 Task: Find connections with filter location Ras Gharib with filter topic #realestatewith filter profile language Potuguese with filter current company QX Global Group with filter school Patna Women's College with filter industry Beverage Manufacturing with filter service category Nature Photography with filter keywords title Veterinary Assistant
Action: Mouse moved to (532, 73)
Screenshot: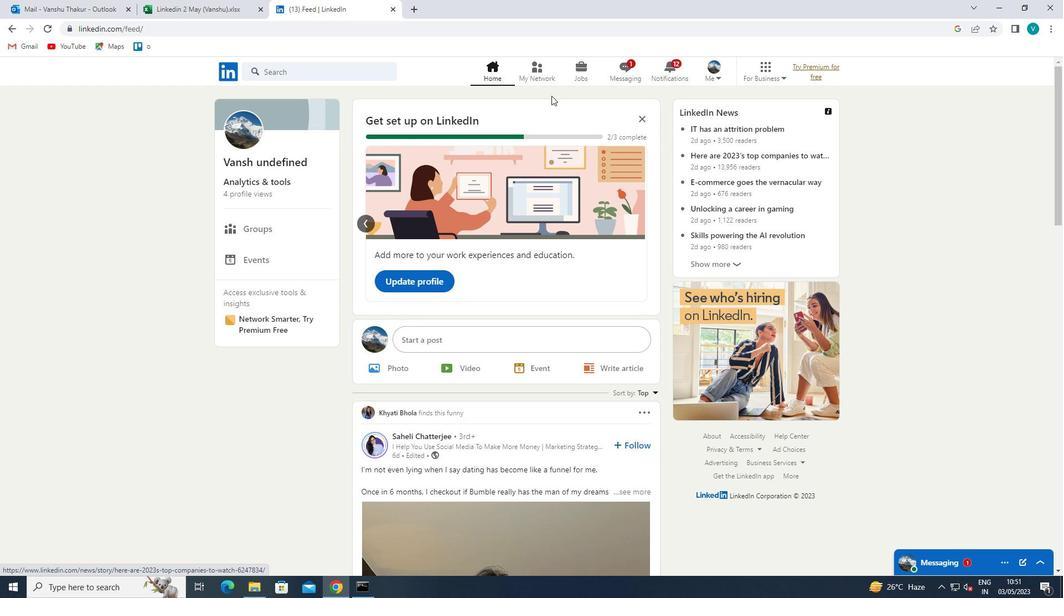 
Action: Mouse pressed left at (532, 73)
Screenshot: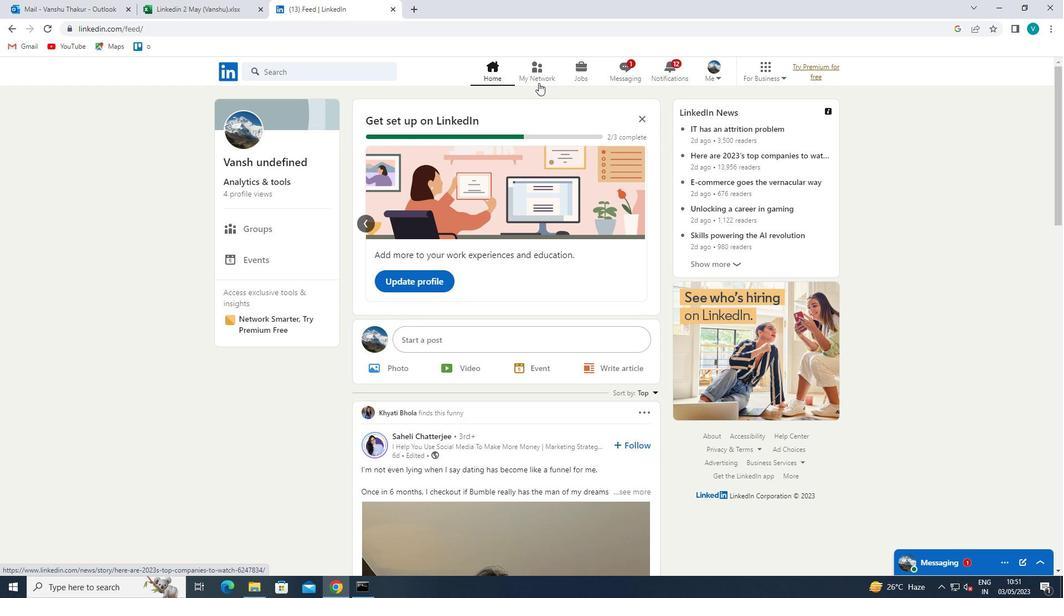 
Action: Mouse moved to (308, 125)
Screenshot: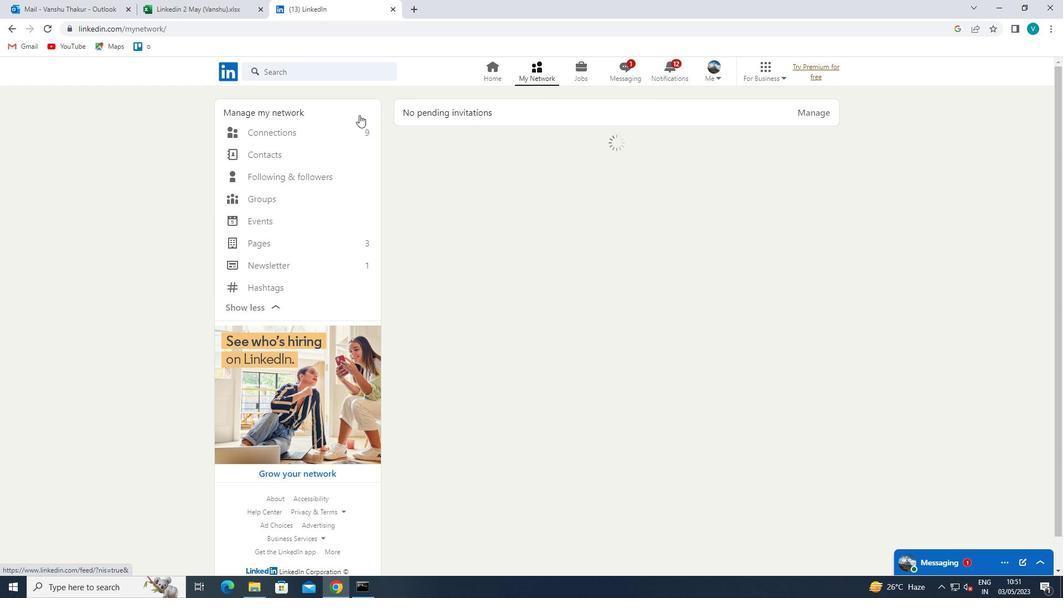 
Action: Mouse pressed left at (308, 125)
Screenshot: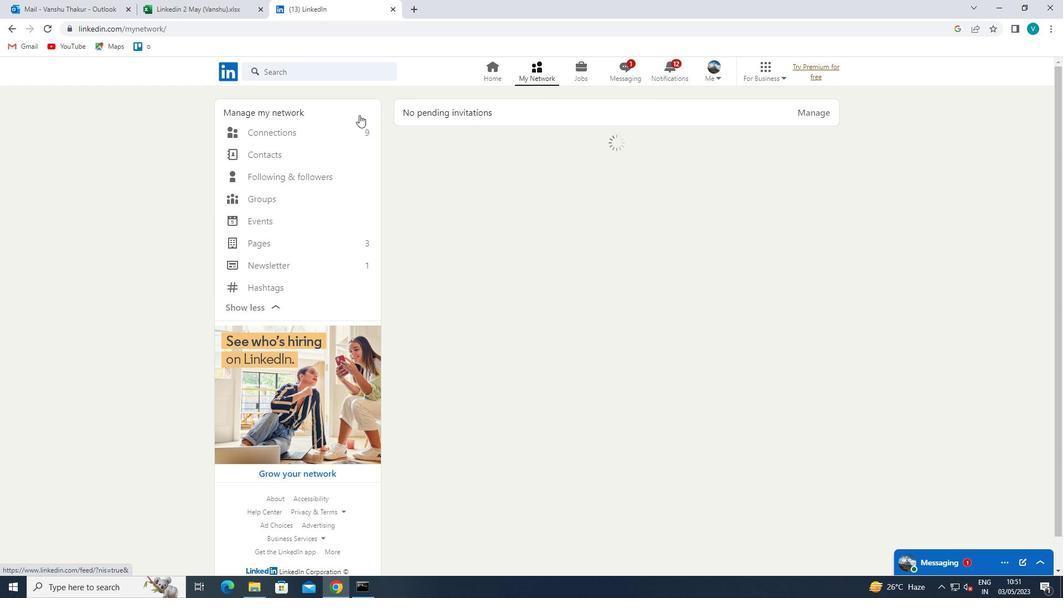 
Action: Mouse moved to (308, 129)
Screenshot: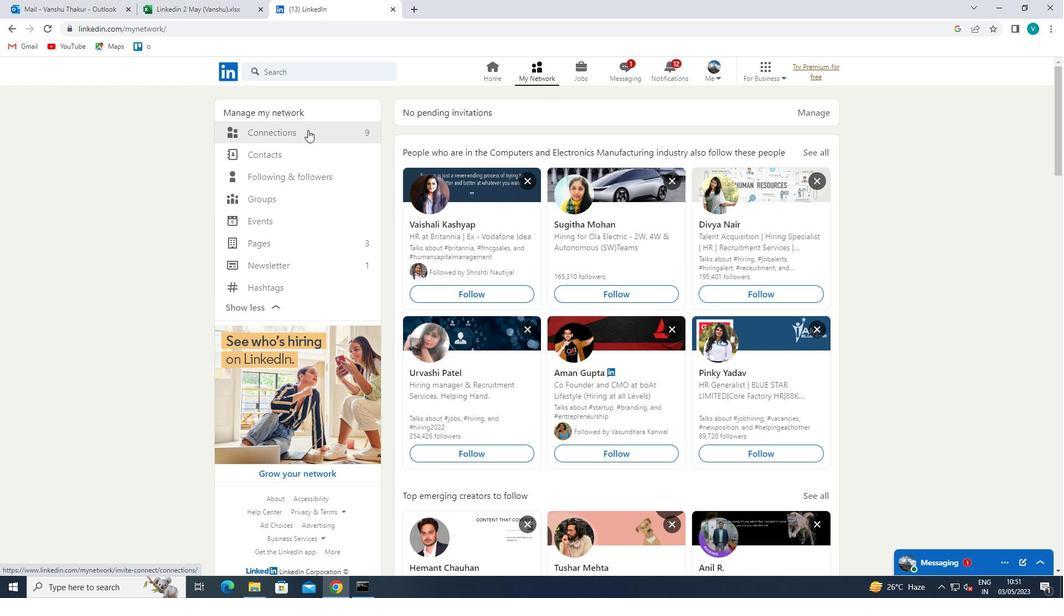 
Action: Mouse pressed left at (308, 129)
Screenshot: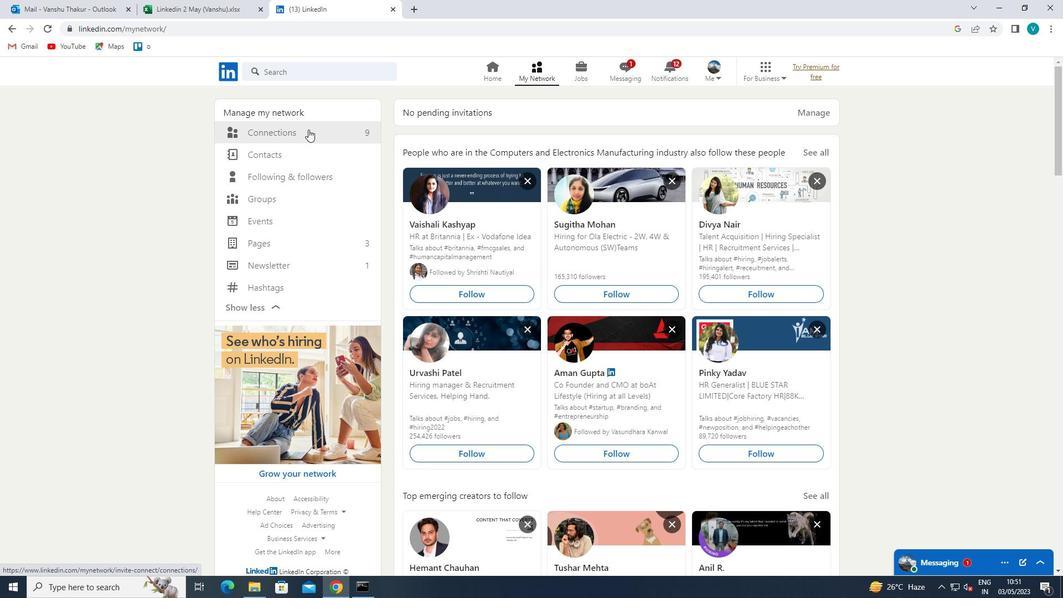 
Action: Mouse moved to (625, 138)
Screenshot: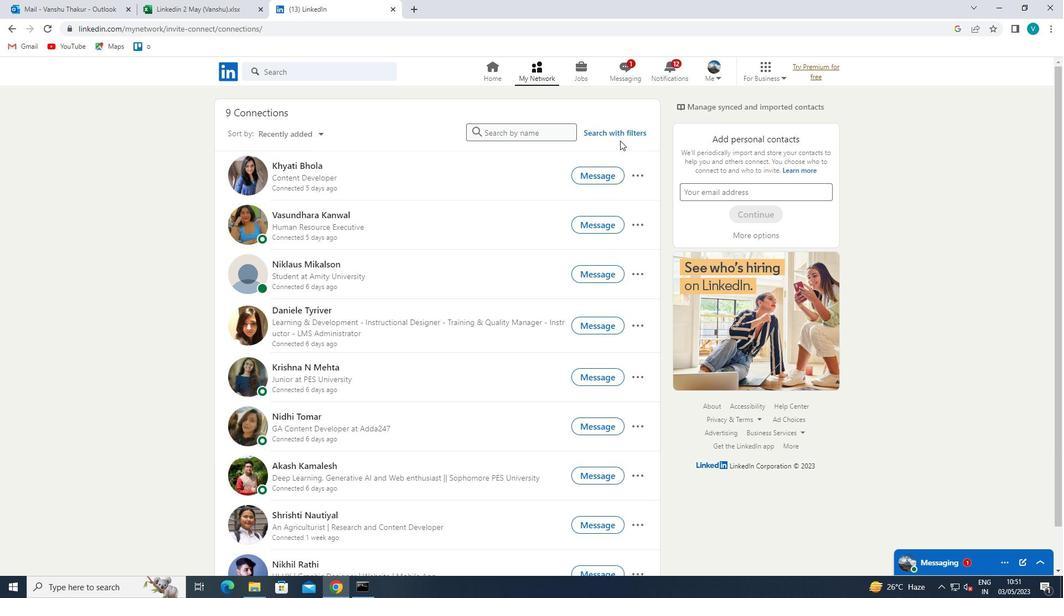 
Action: Mouse pressed left at (625, 138)
Screenshot: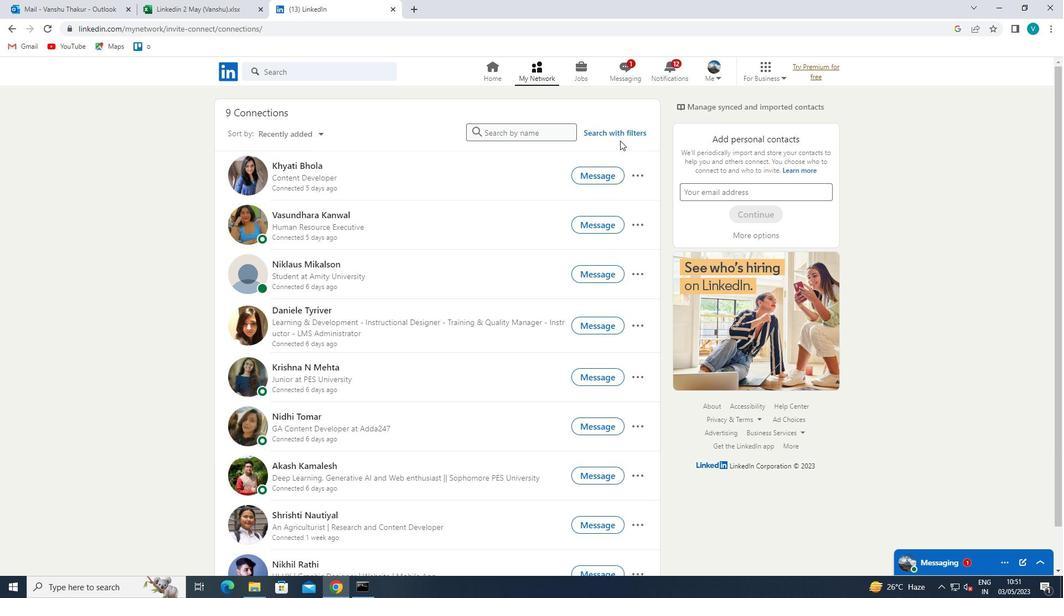 
Action: Mouse moved to (625, 138)
Screenshot: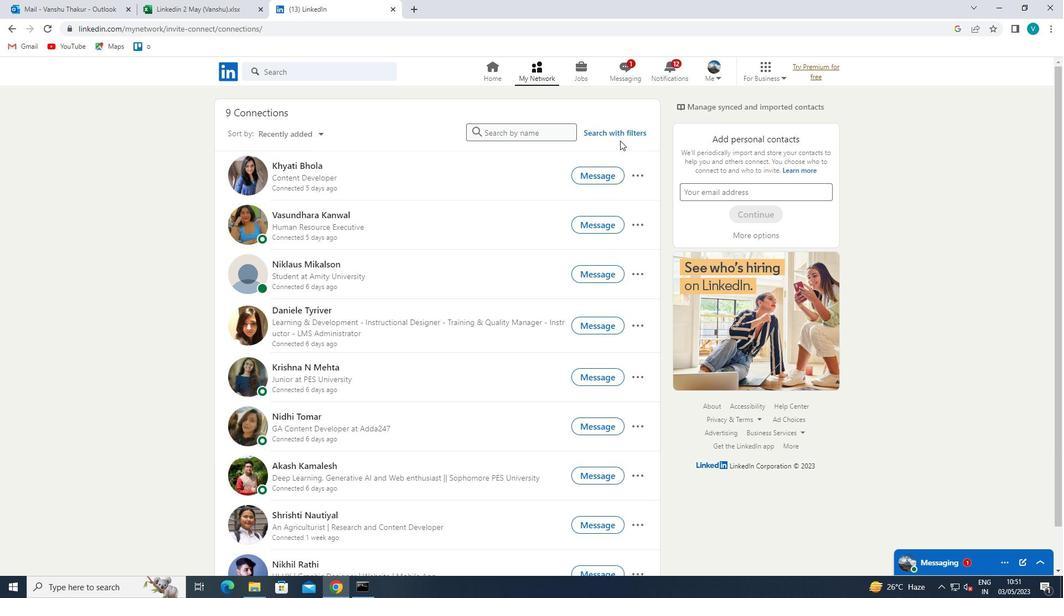 
Action: Mouse pressed left at (625, 138)
Screenshot: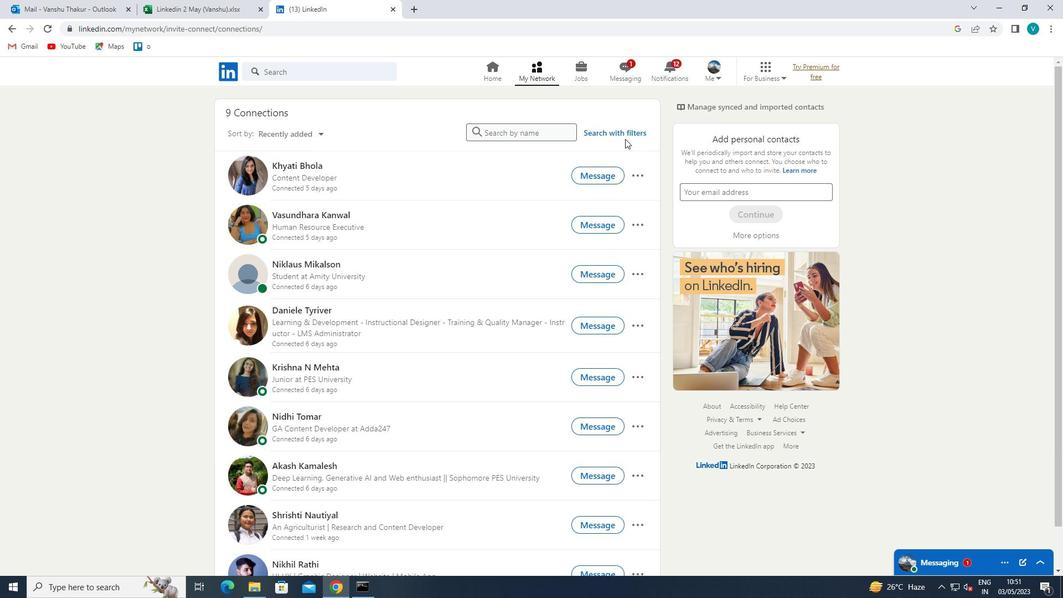 
Action: Mouse moved to (626, 137)
Screenshot: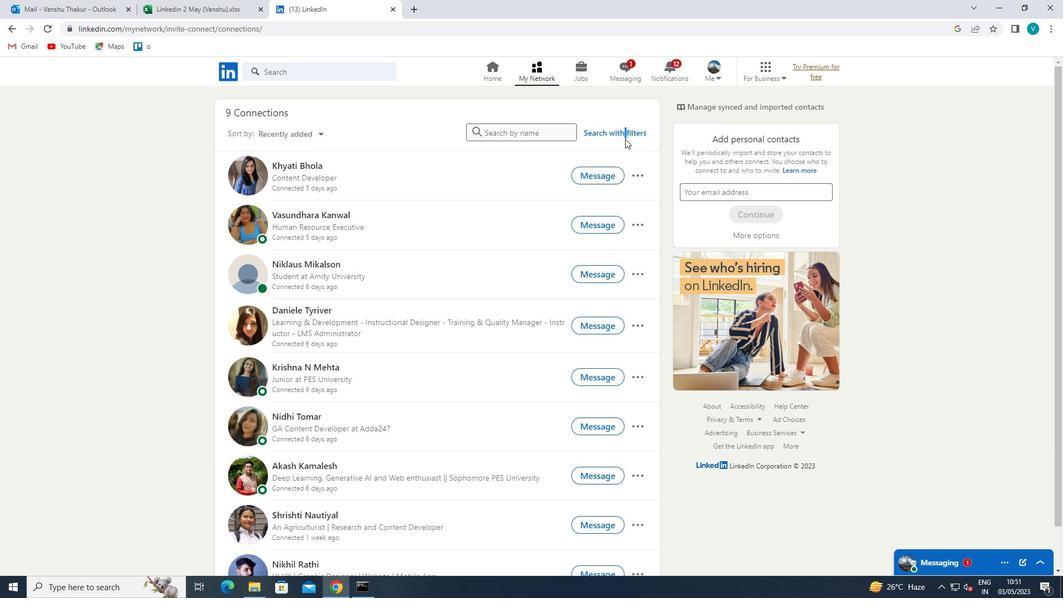 
Action: Mouse pressed left at (626, 137)
Screenshot: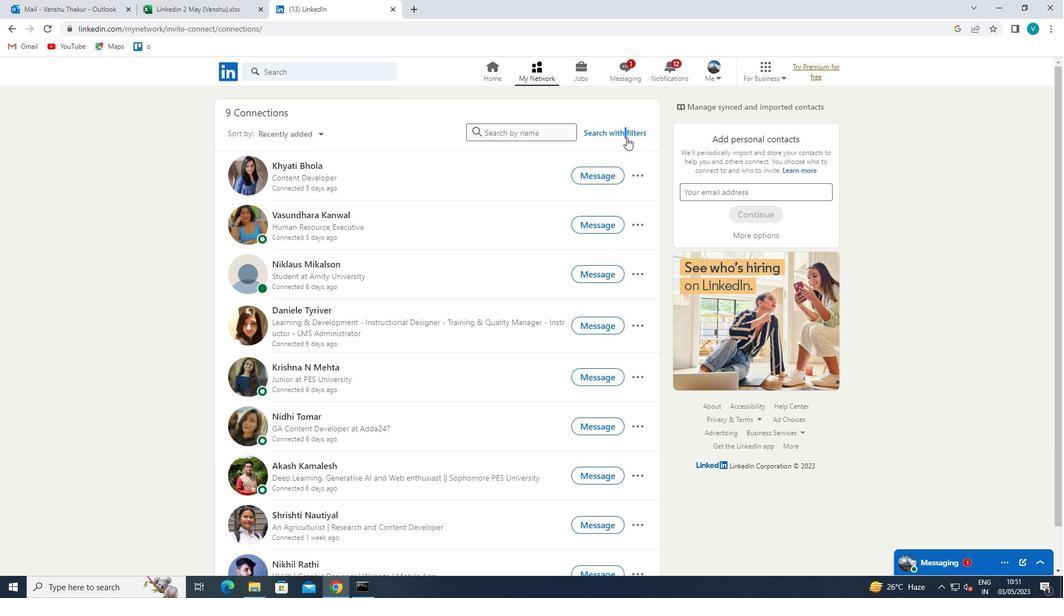 
Action: Mouse moved to (529, 106)
Screenshot: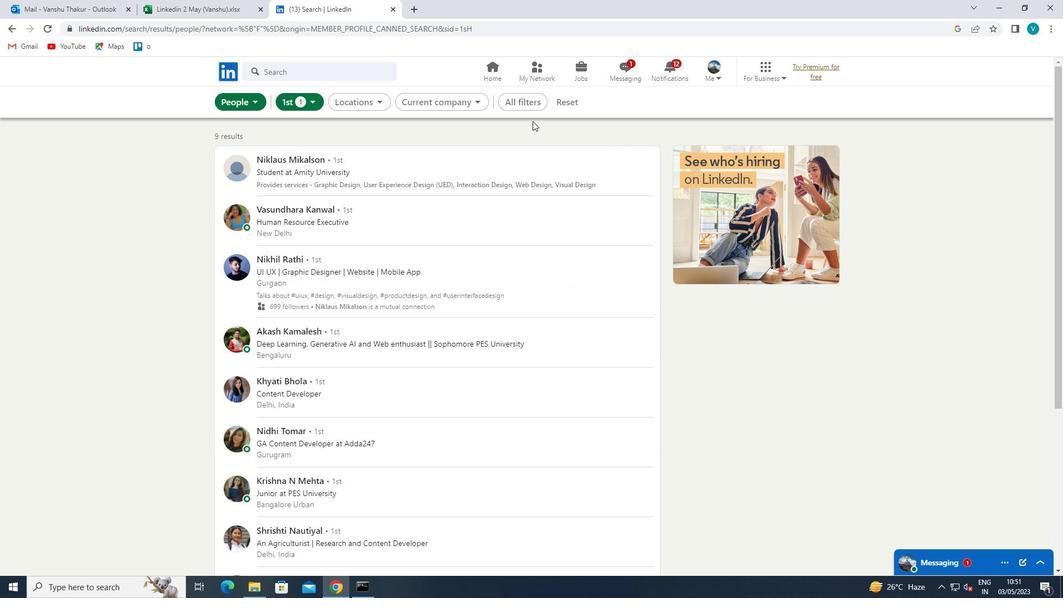 
Action: Mouse pressed left at (529, 106)
Screenshot: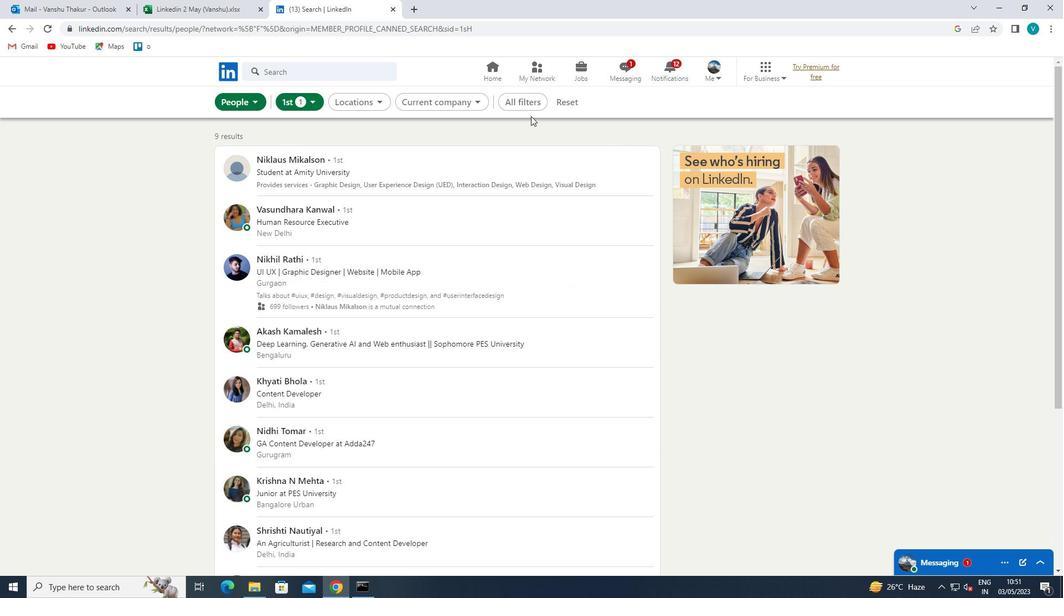 
Action: Mouse moved to (774, 258)
Screenshot: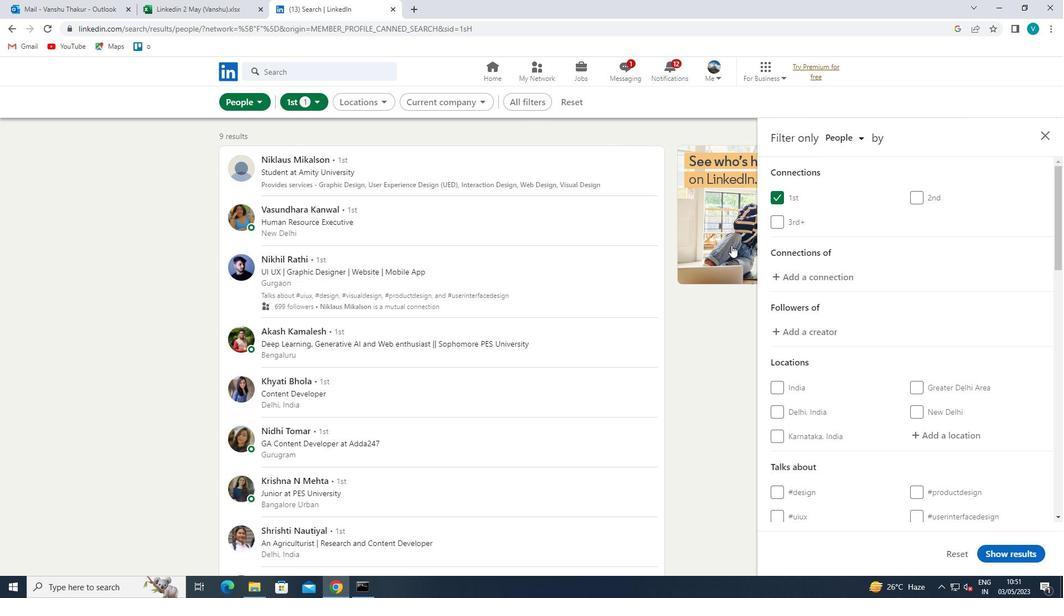 
Action: Mouse scrolled (774, 257) with delta (0, 0)
Screenshot: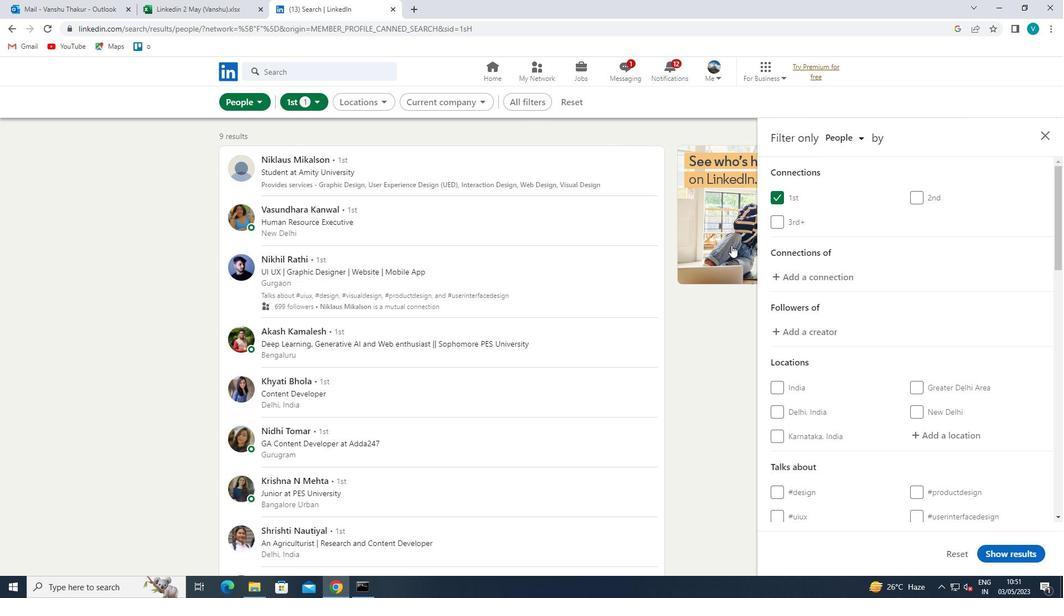 
Action: Mouse moved to (791, 269)
Screenshot: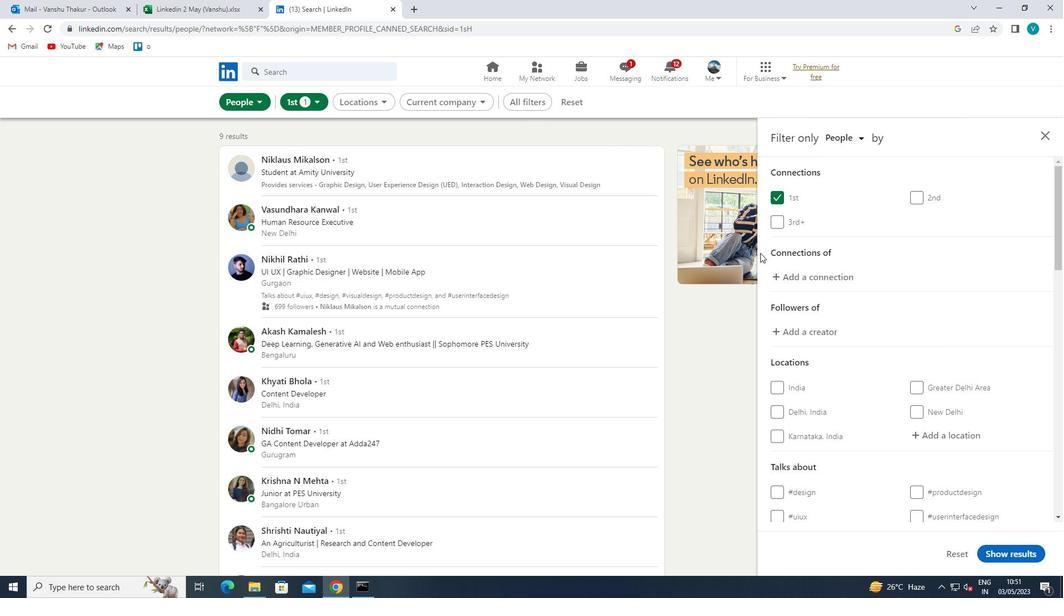 
Action: Mouse scrolled (791, 268) with delta (0, 0)
Screenshot: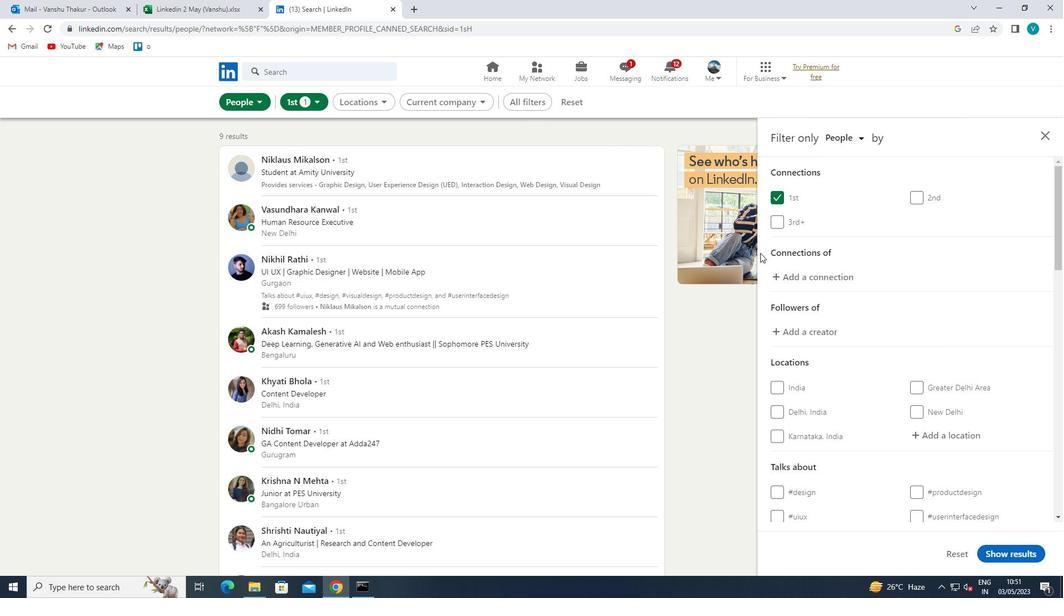 
Action: Mouse moved to (944, 319)
Screenshot: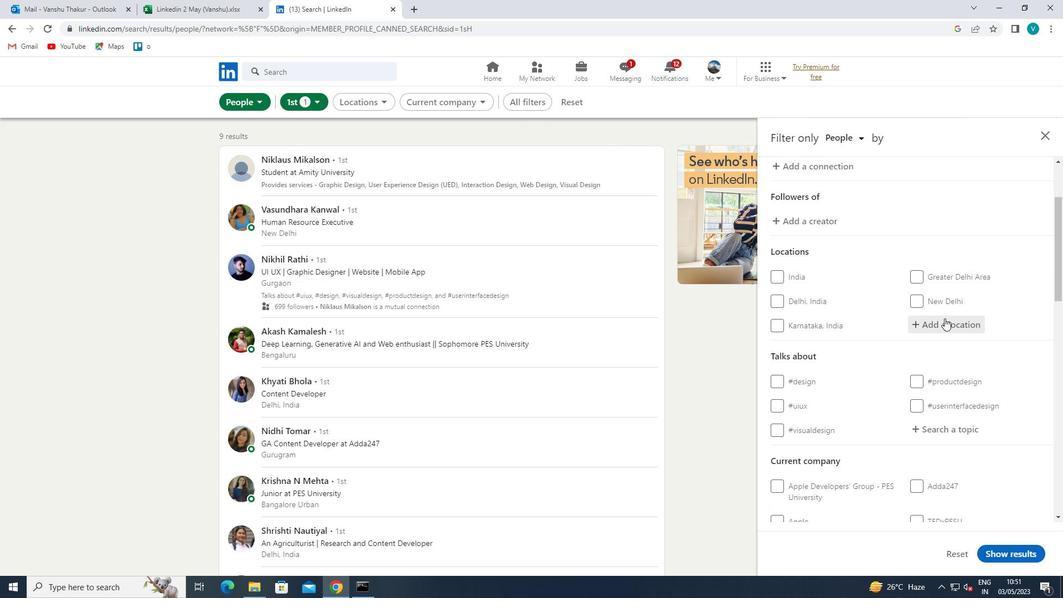 
Action: Mouse pressed left at (944, 319)
Screenshot: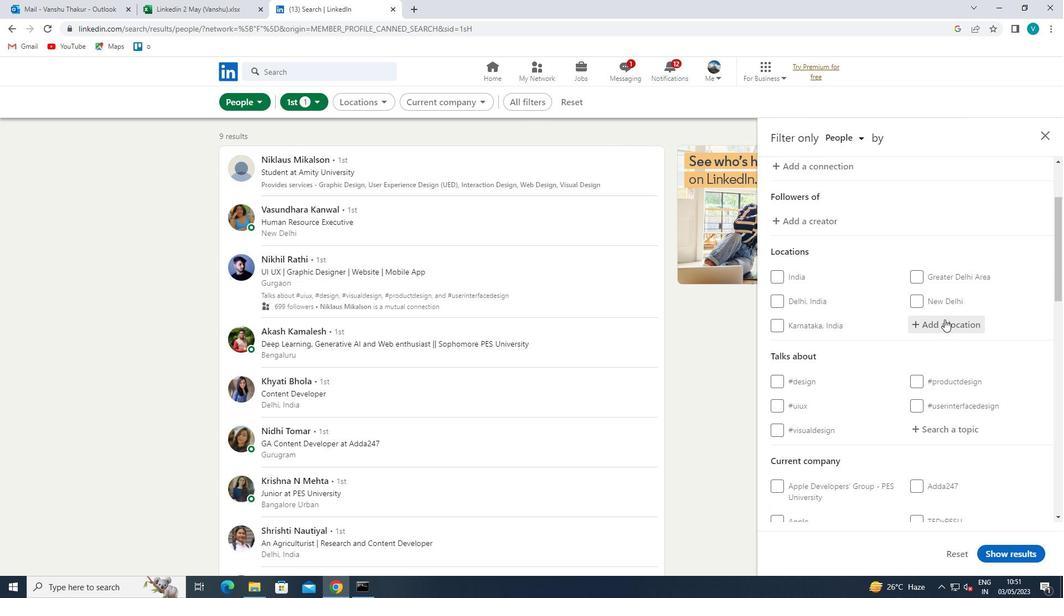 
Action: Mouse moved to (599, 518)
Screenshot: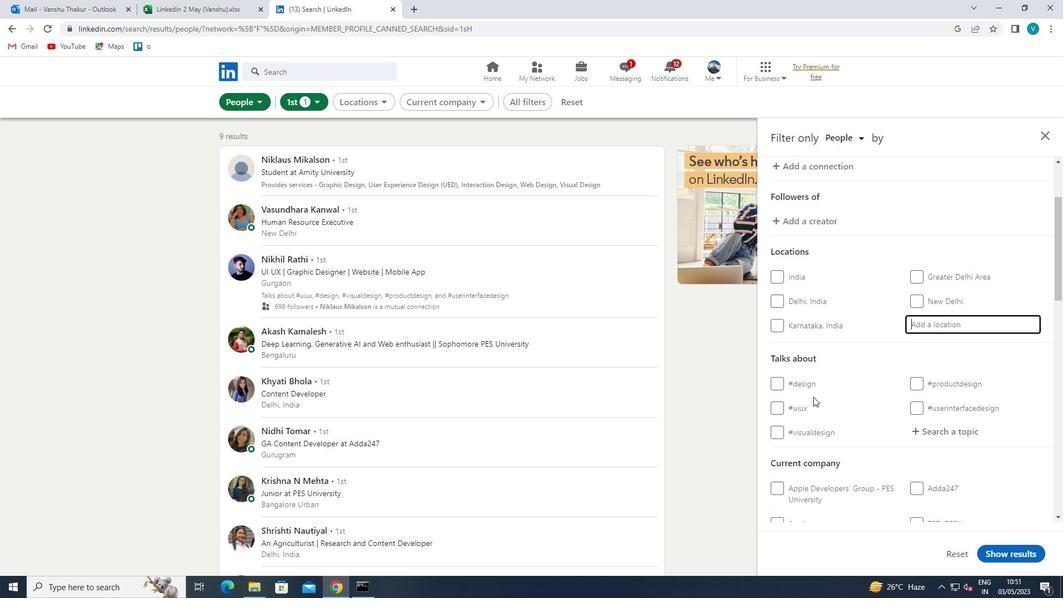
Action: Key pressed <Key.shift>RAS<Key.space><Key.shift>GHARIB
Screenshot: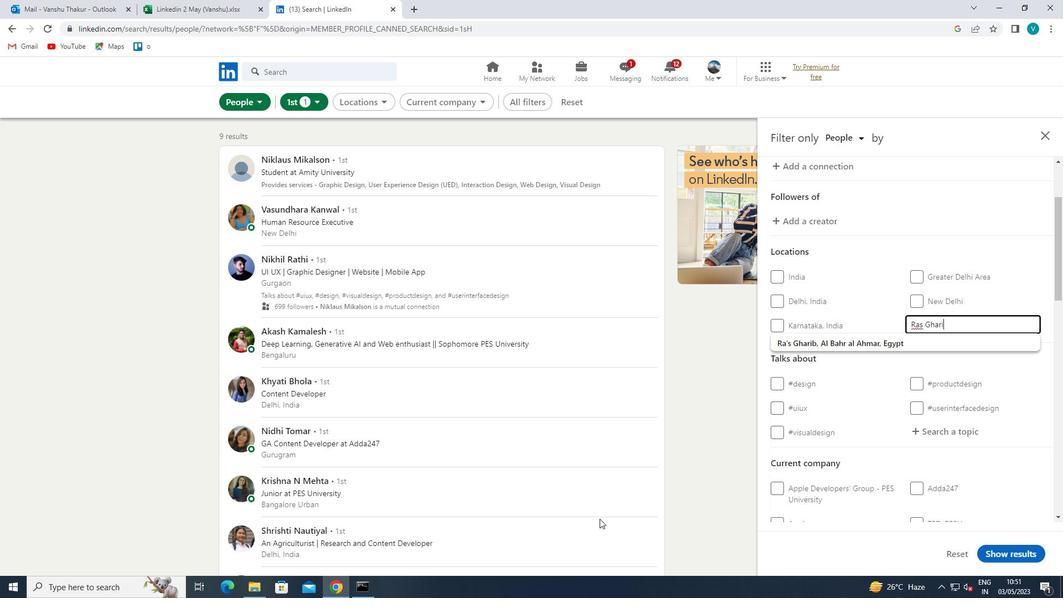 
Action: Mouse moved to (840, 347)
Screenshot: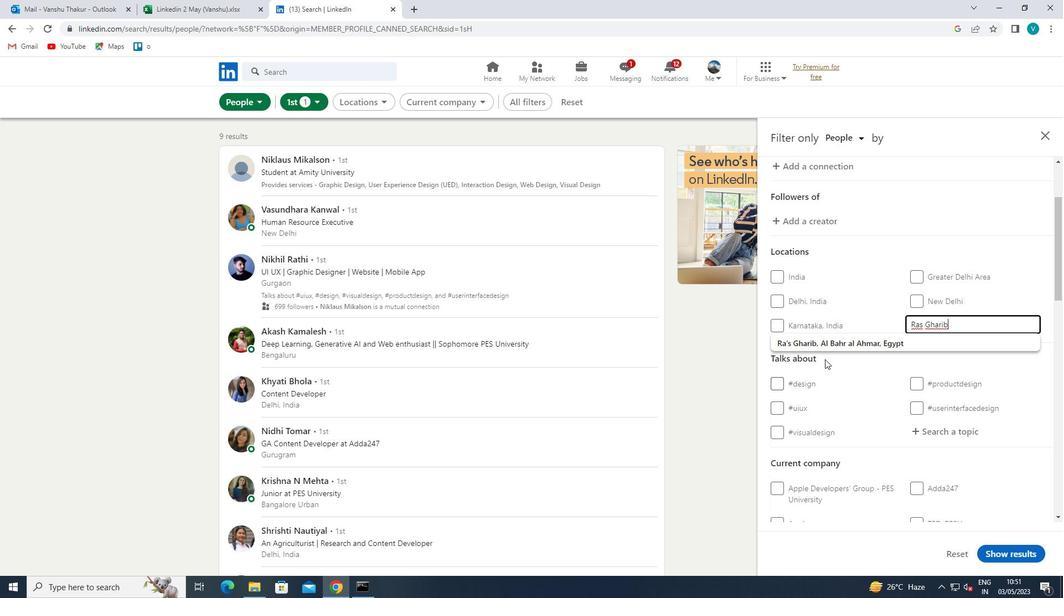 
Action: Mouse pressed left at (840, 347)
Screenshot: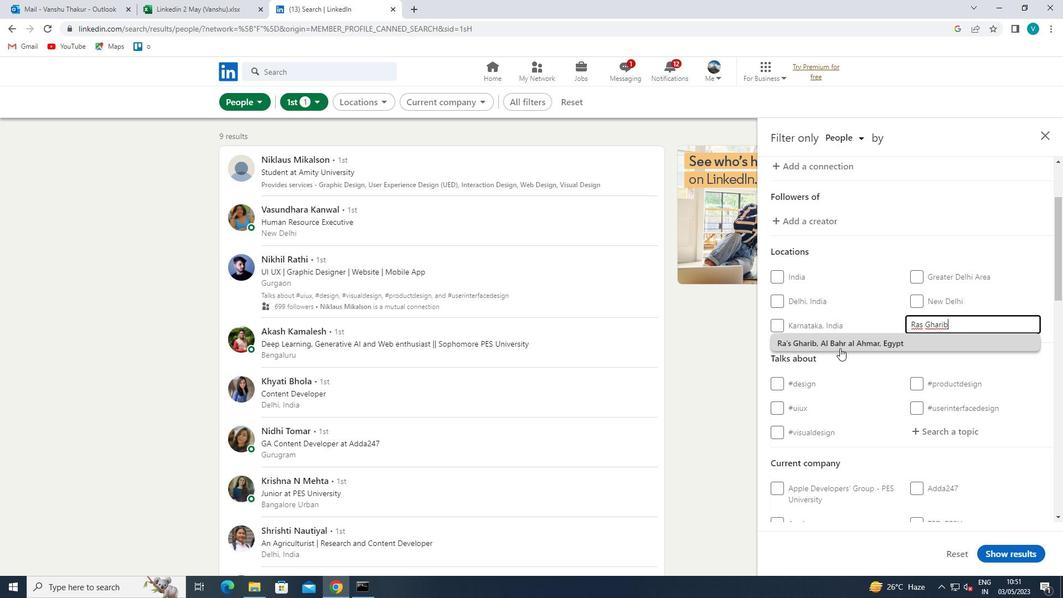 
Action: Mouse moved to (846, 344)
Screenshot: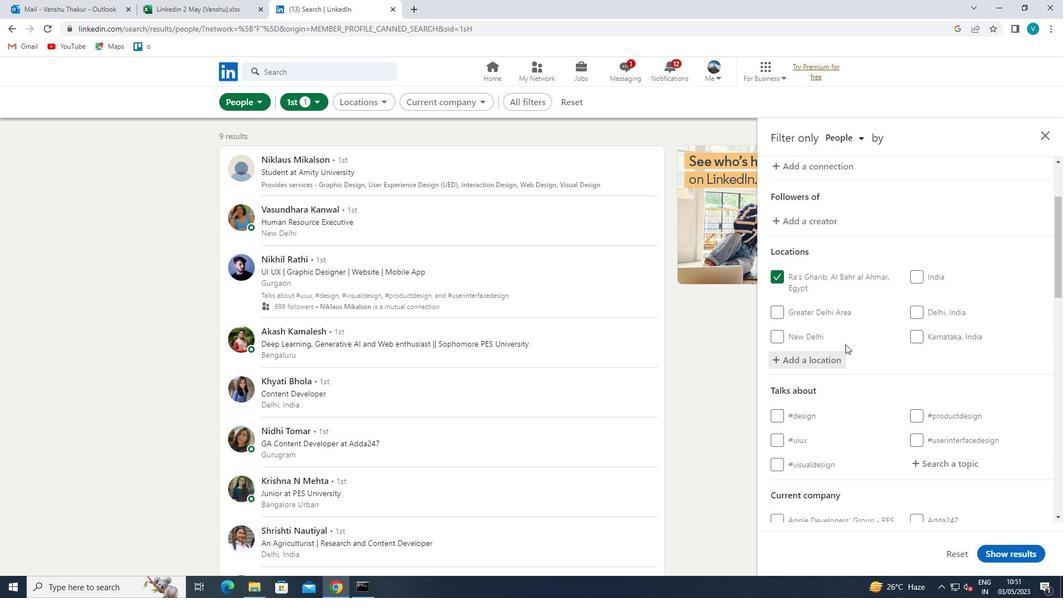 
Action: Mouse scrolled (846, 343) with delta (0, 0)
Screenshot: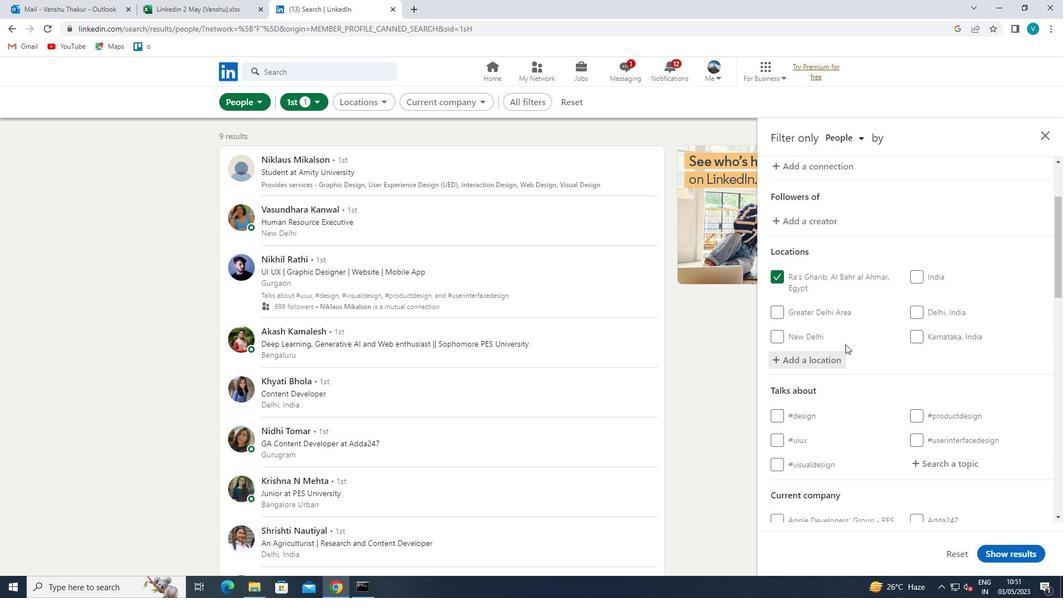 
Action: Mouse scrolled (846, 343) with delta (0, 0)
Screenshot: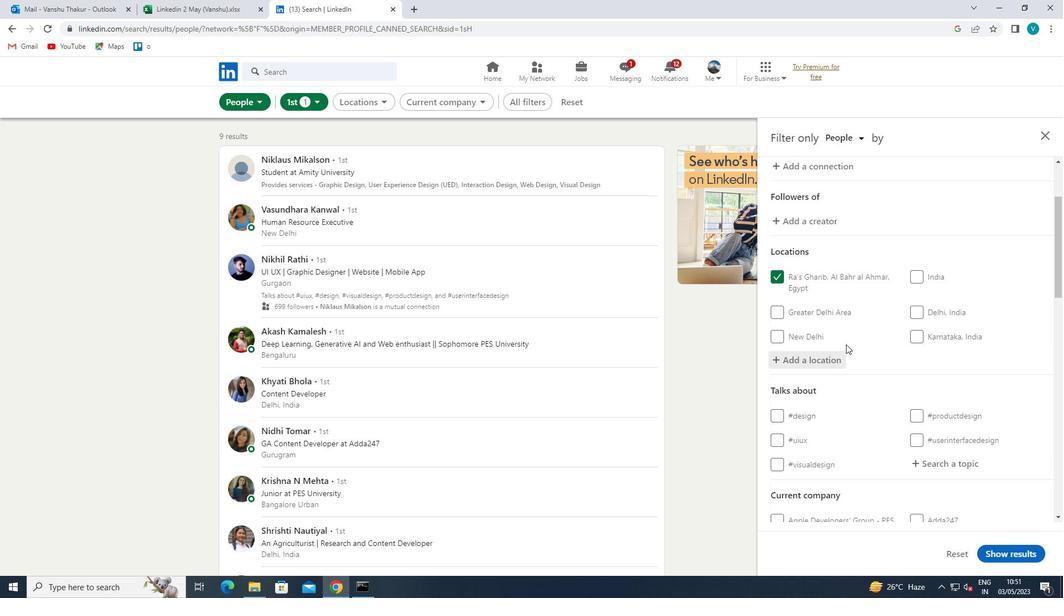 
Action: Mouse moved to (946, 354)
Screenshot: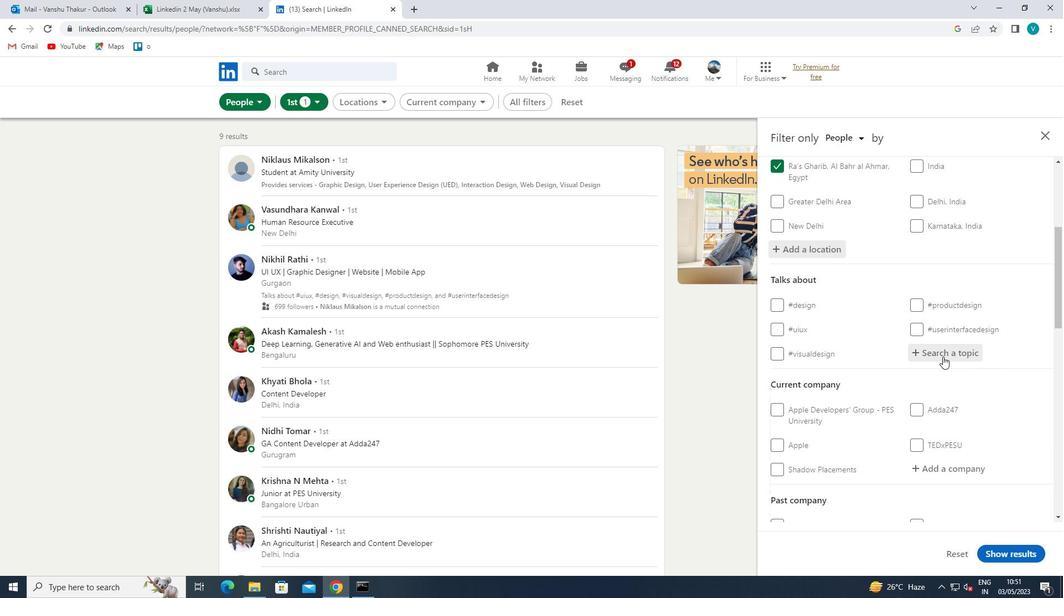 
Action: Mouse pressed left at (946, 354)
Screenshot: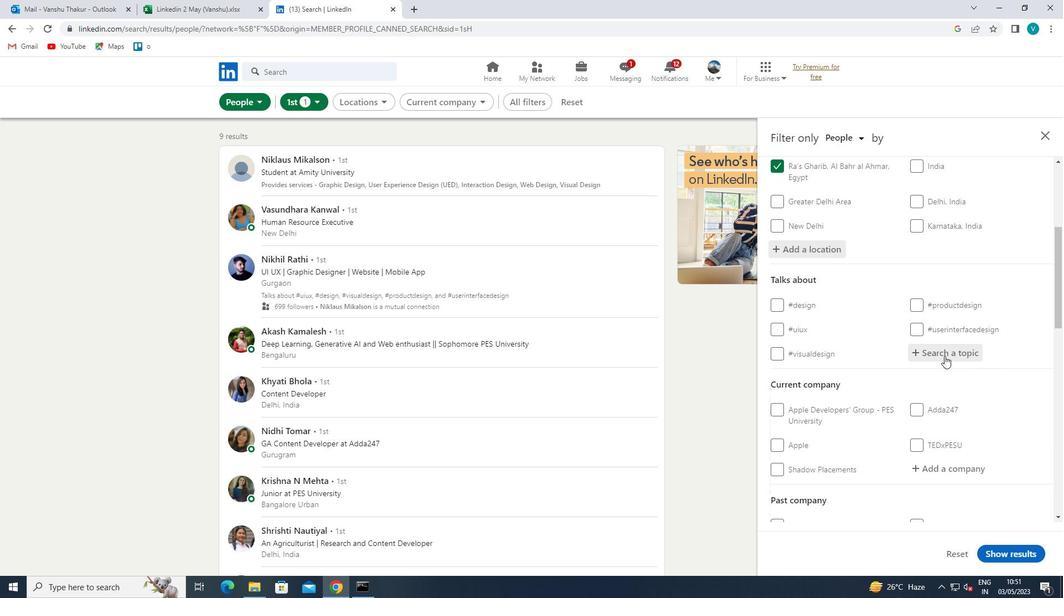 
Action: Mouse moved to (669, 515)
Screenshot: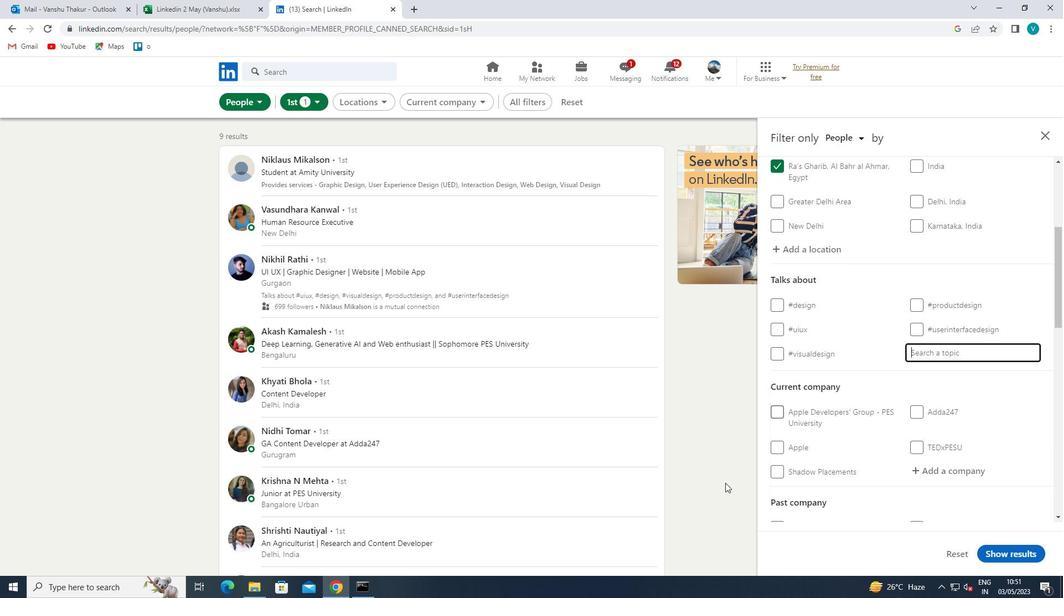 
Action: Key pressed REALESTATE
Screenshot: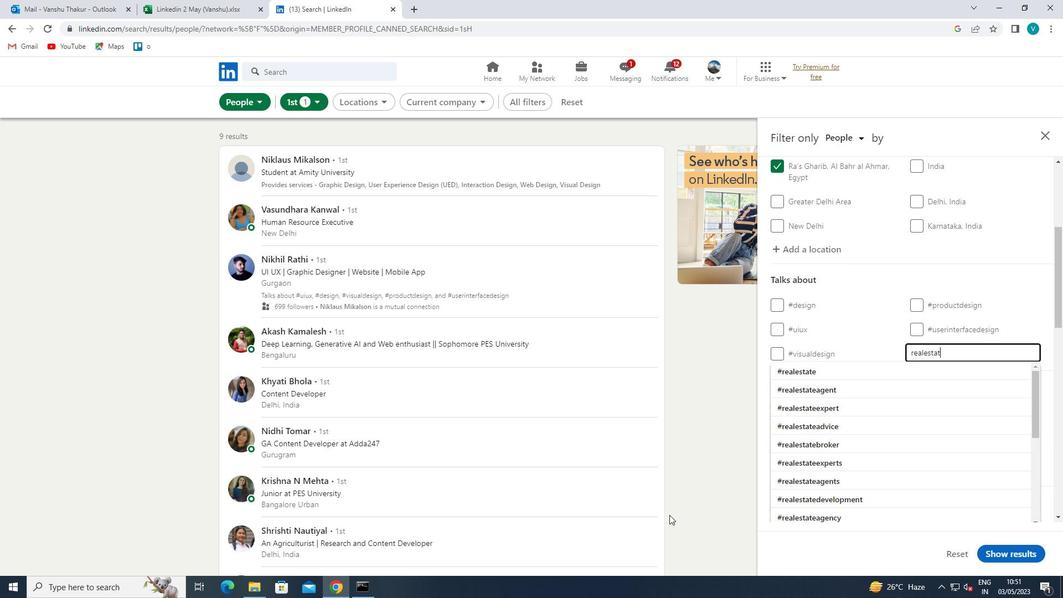 
Action: Mouse moved to (819, 374)
Screenshot: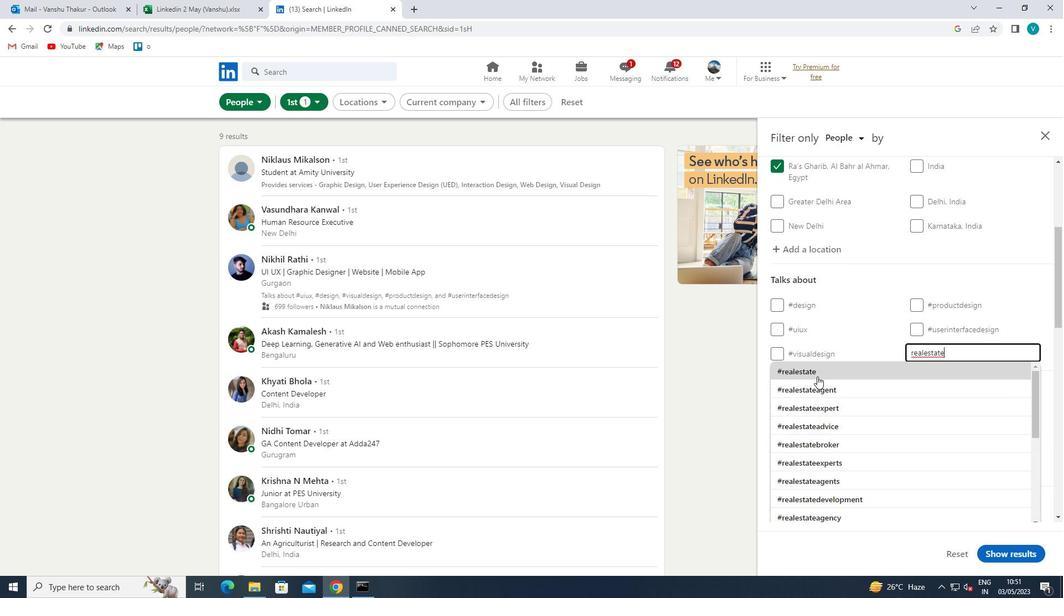 
Action: Mouse pressed left at (819, 374)
Screenshot: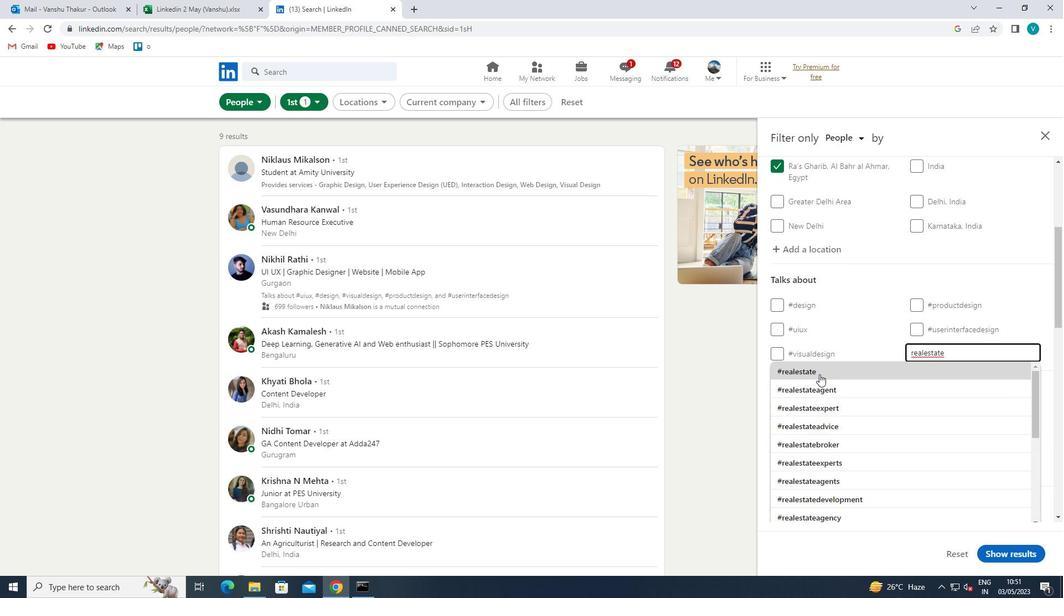 
Action: Mouse moved to (887, 370)
Screenshot: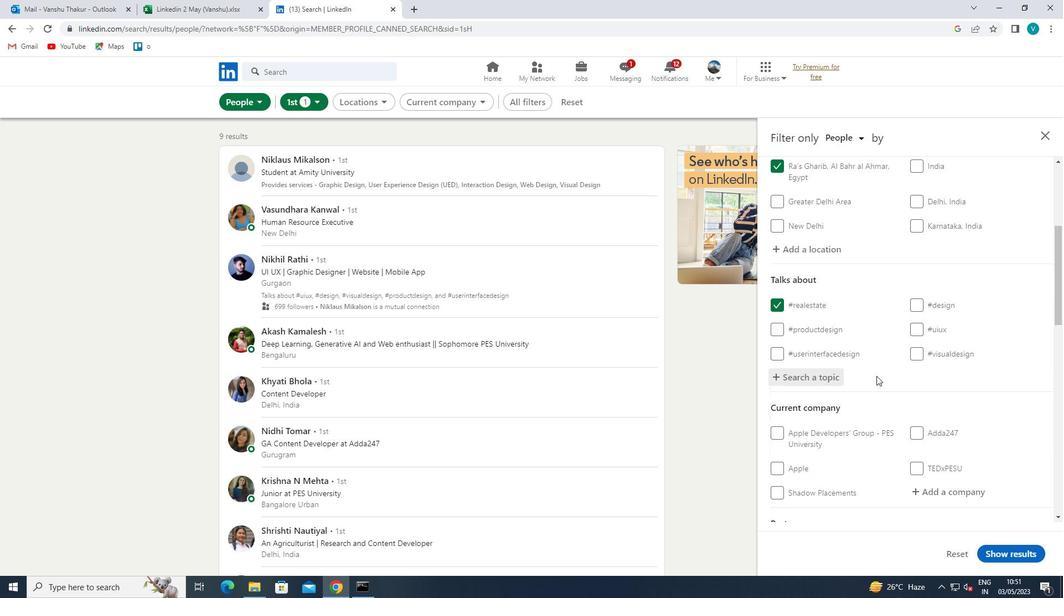 
Action: Mouse scrolled (887, 369) with delta (0, 0)
Screenshot: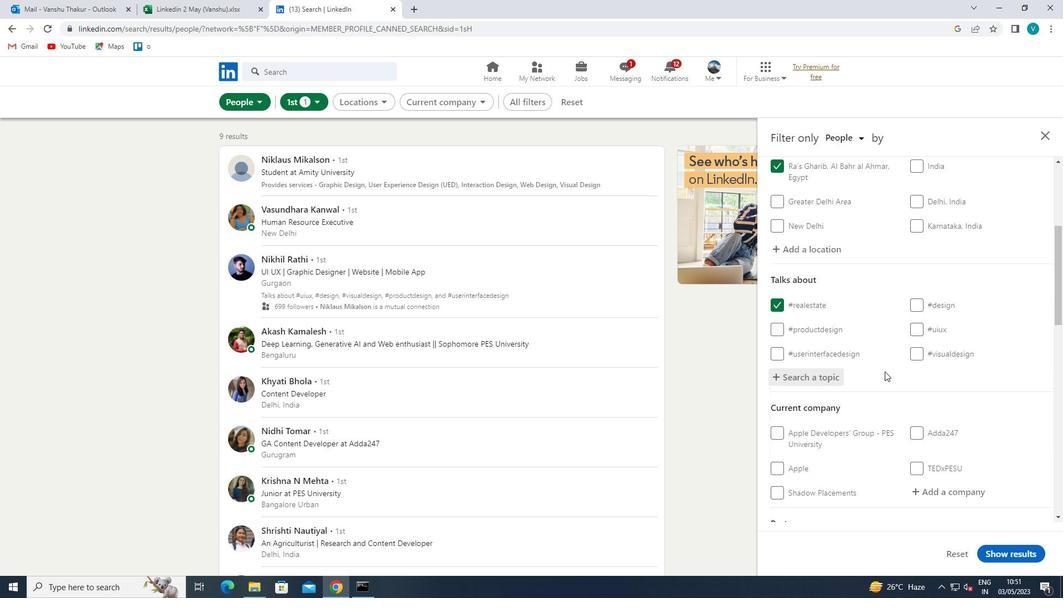 
Action: Mouse moved to (887, 369)
Screenshot: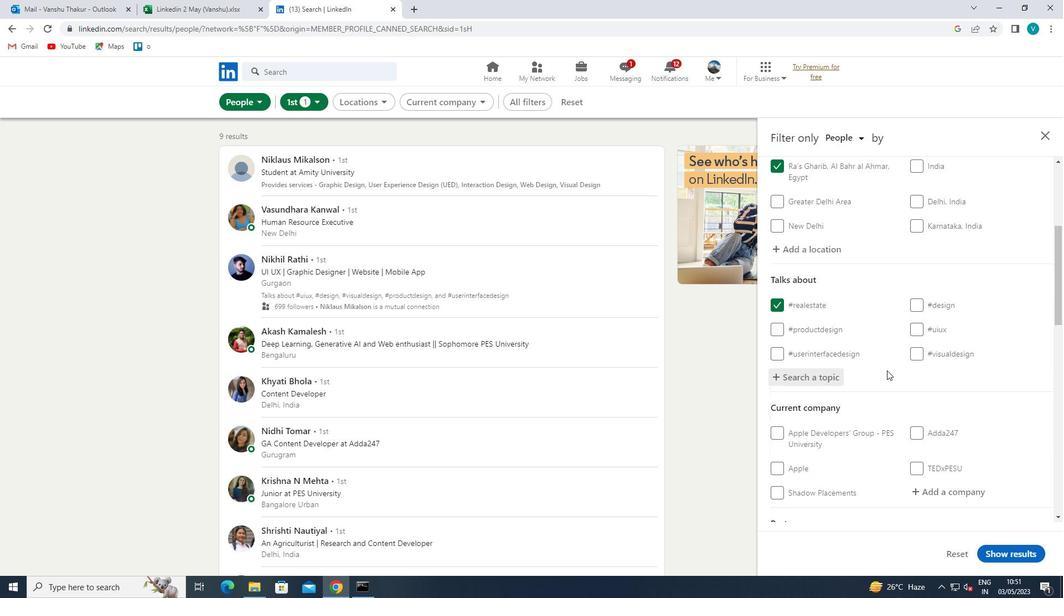 
Action: Mouse scrolled (887, 369) with delta (0, 0)
Screenshot: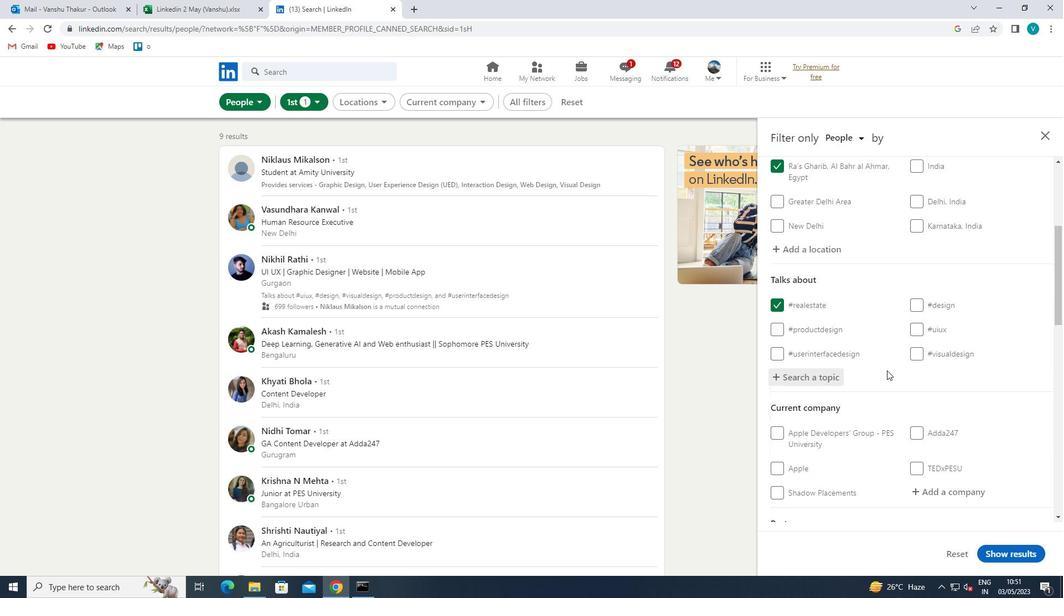 
Action: Mouse moved to (939, 379)
Screenshot: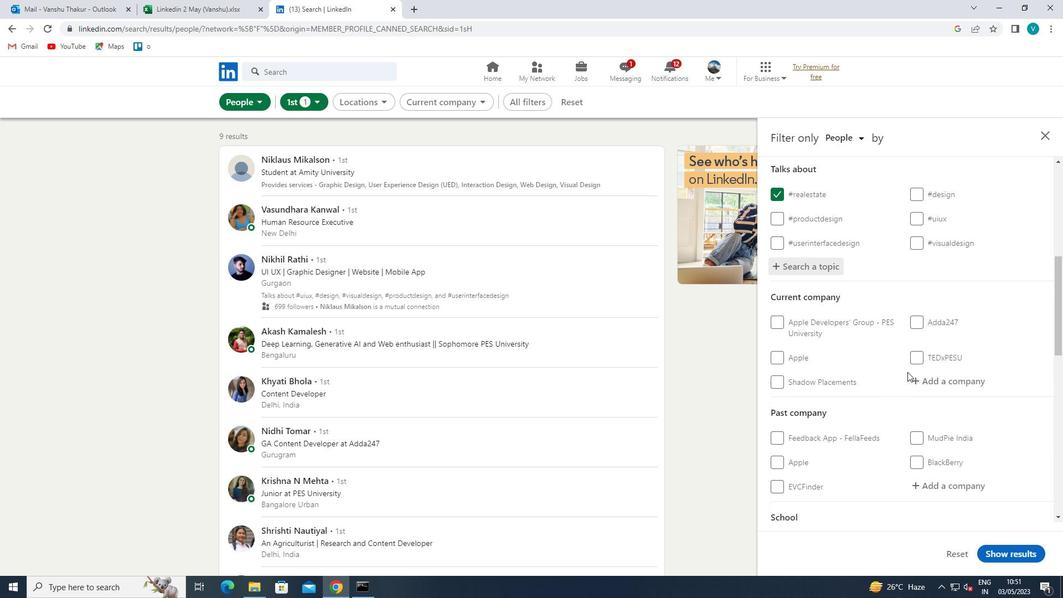 
Action: Mouse pressed left at (939, 379)
Screenshot: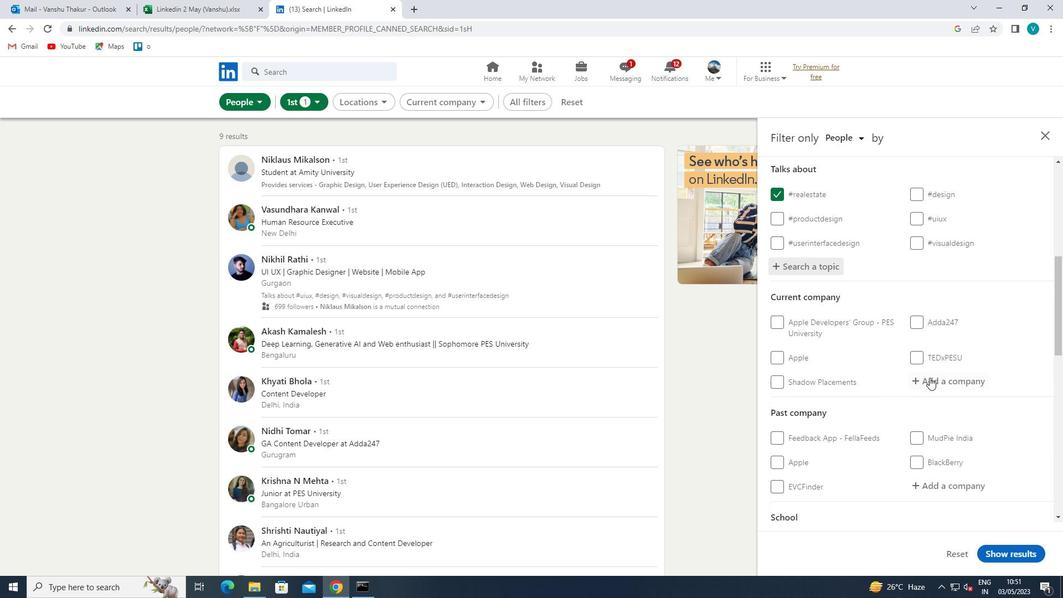 
Action: Mouse moved to (629, 557)
Screenshot: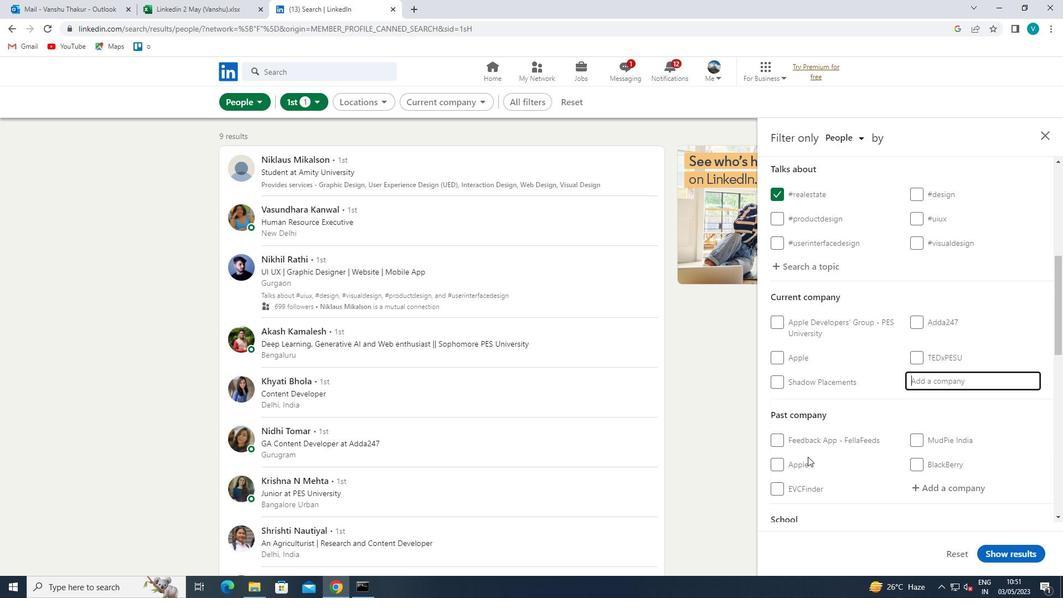 
Action: Key pressed <Key.shift><Key.shift><Key.shift><Key.shift><Key.shift><Key.shift><Key.shift><Key.shift><Key.shift><Key.shift><Key.shift>QX<Key.space><Key.shift>GLOBAL<Key.space>
Screenshot: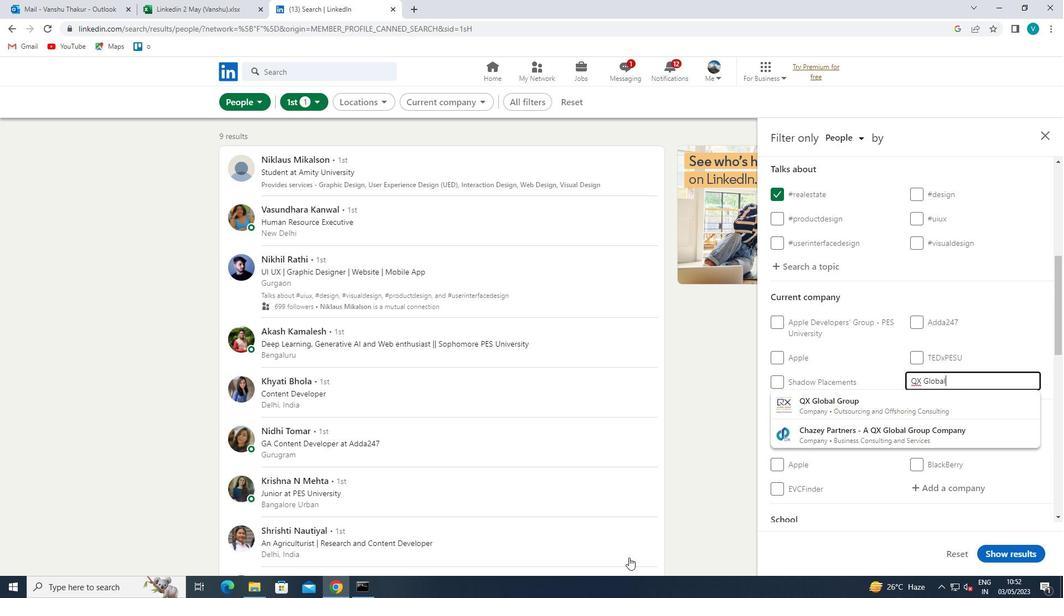 
Action: Mouse moved to (869, 410)
Screenshot: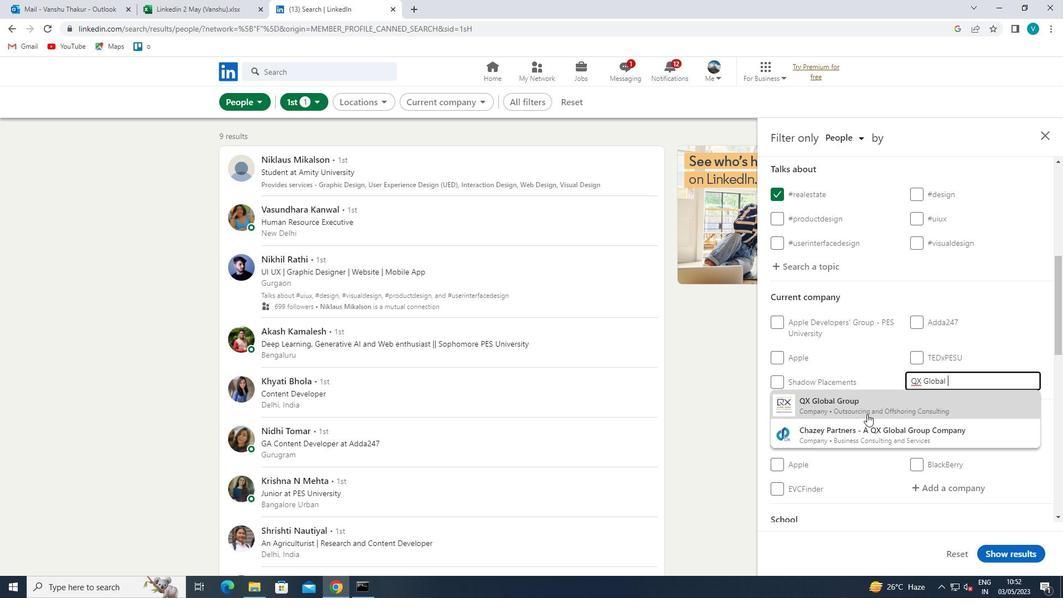 
Action: Mouse pressed left at (869, 410)
Screenshot: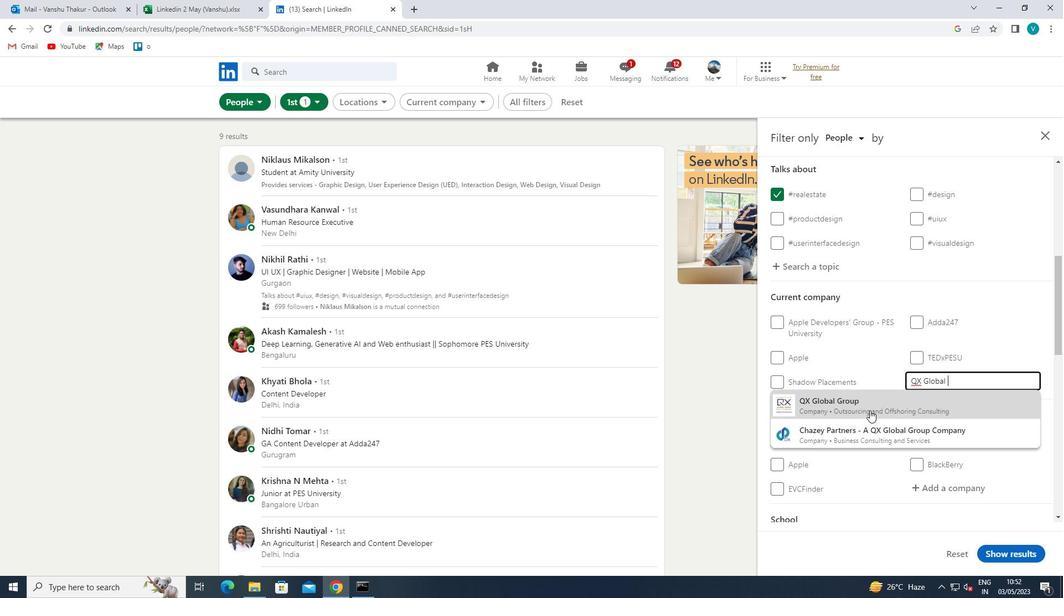 
Action: Mouse moved to (868, 410)
Screenshot: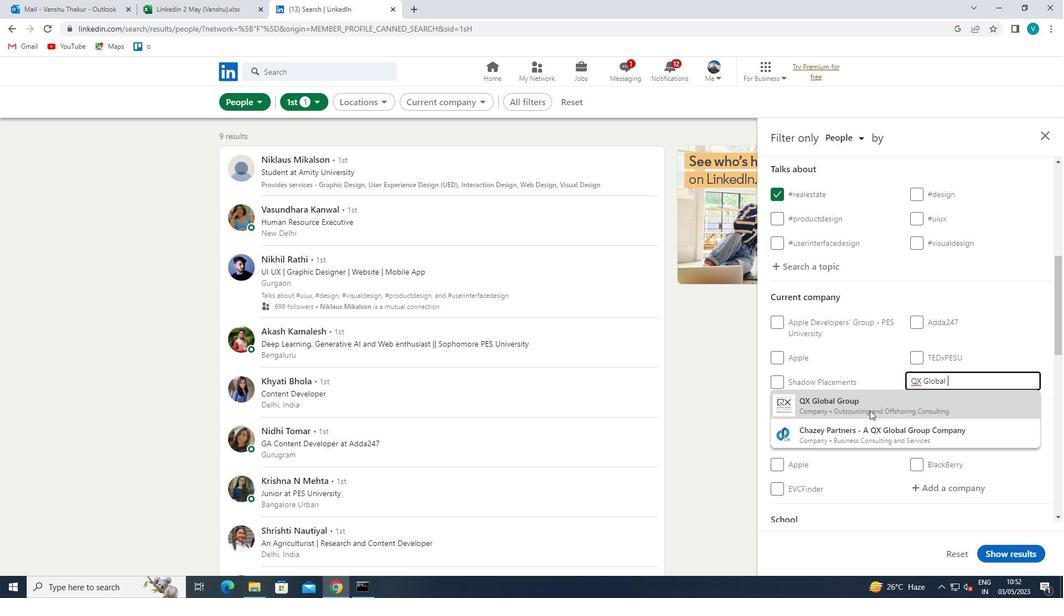 
Action: Mouse scrolled (868, 409) with delta (0, 0)
Screenshot: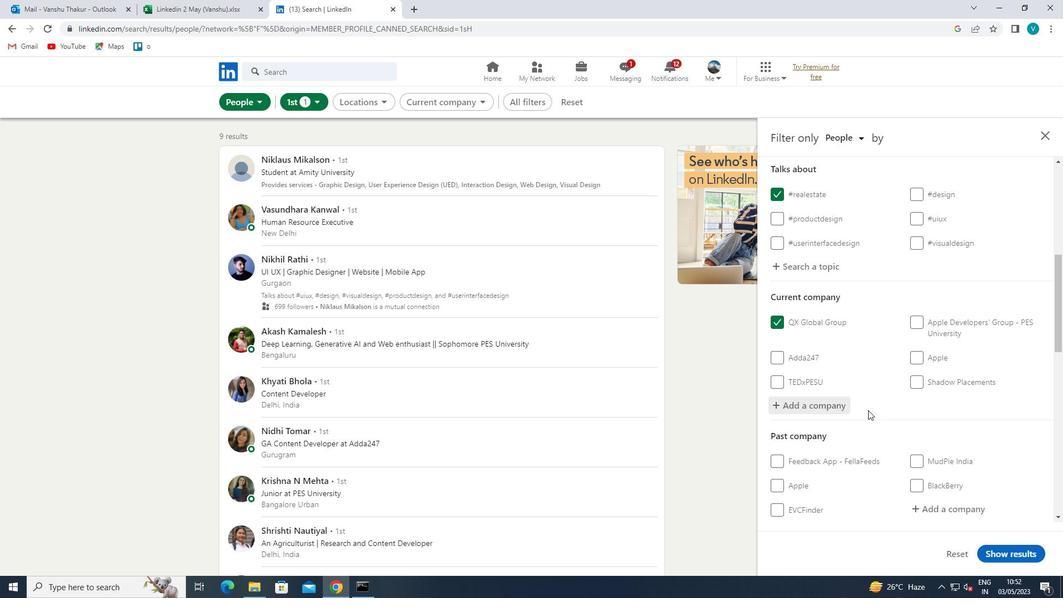 
Action: Mouse scrolled (868, 409) with delta (0, 0)
Screenshot: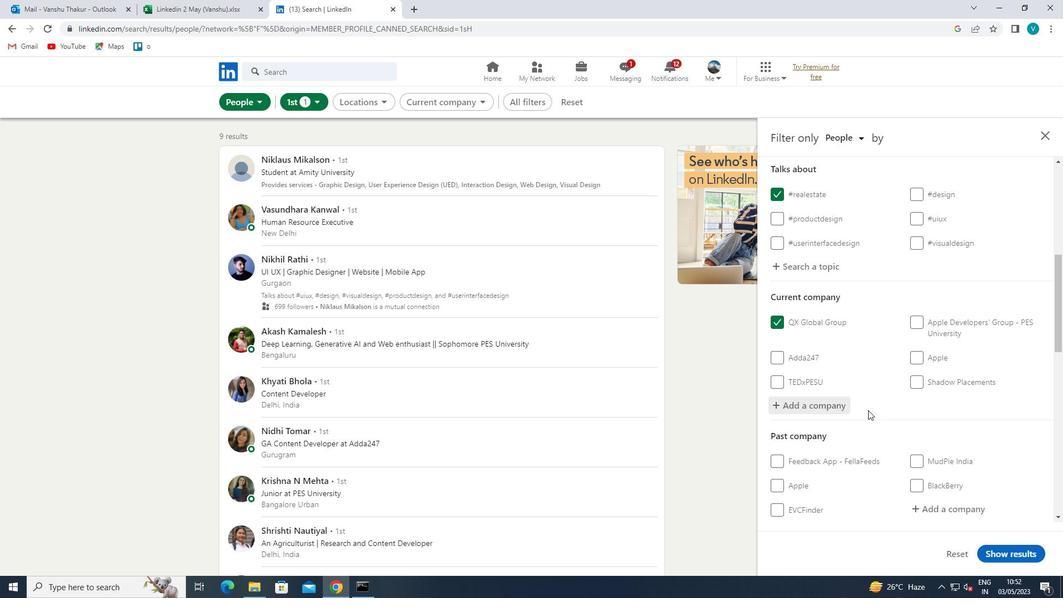 
Action: Mouse scrolled (868, 409) with delta (0, 0)
Screenshot: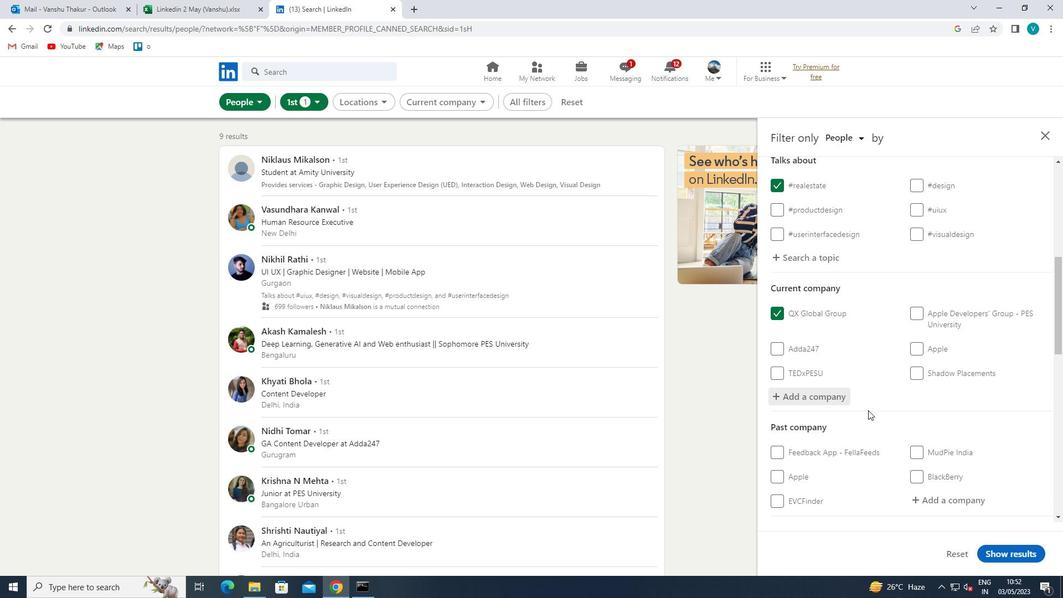 
Action: Mouse scrolled (868, 409) with delta (0, 0)
Screenshot: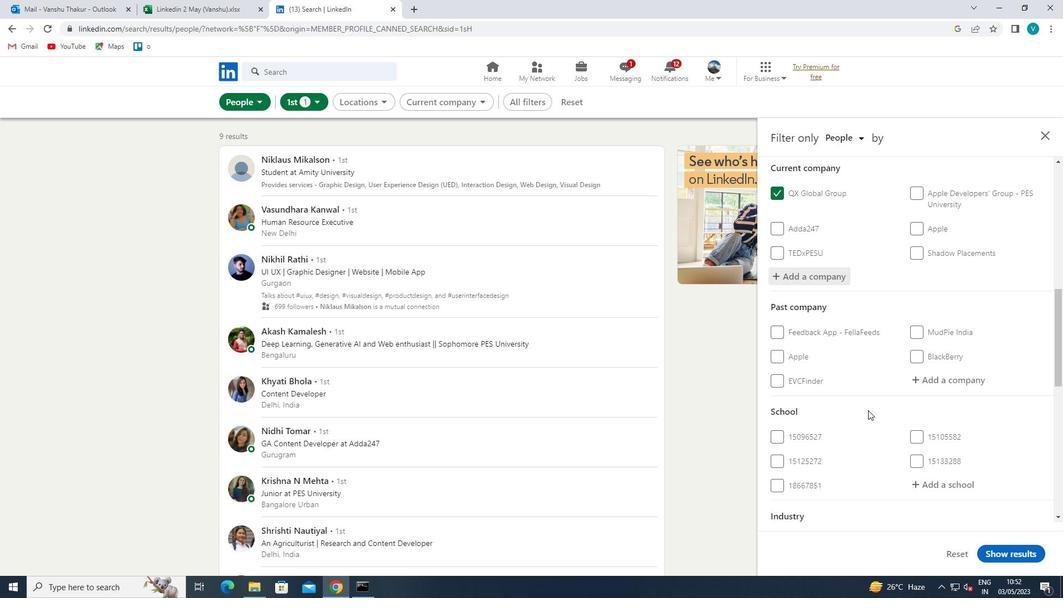 
Action: Mouse moved to (923, 391)
Screenshot: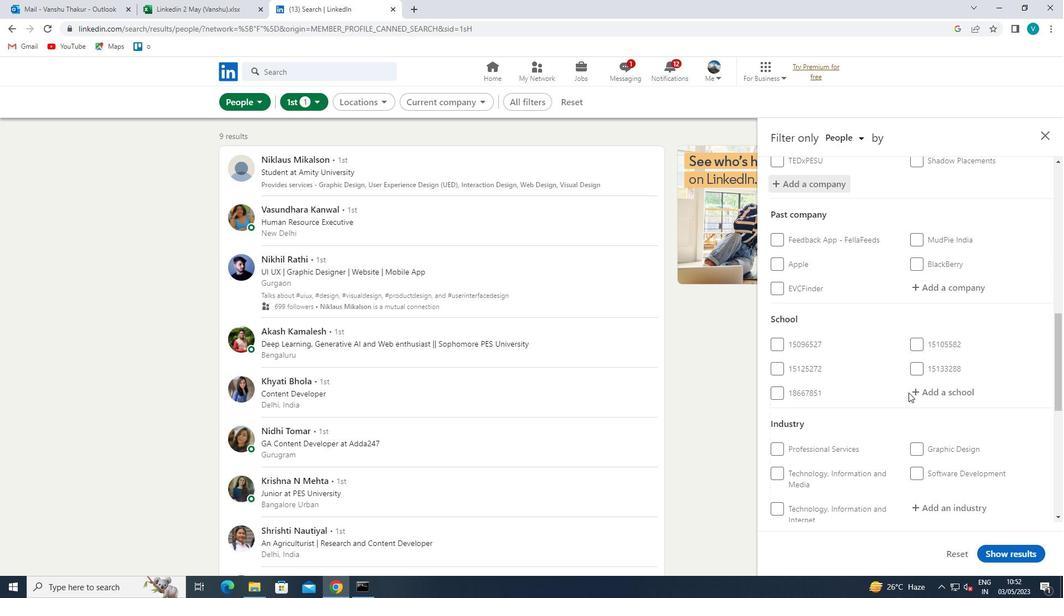 
Action: Mouse pressed left at (923, 391)
Screenshot: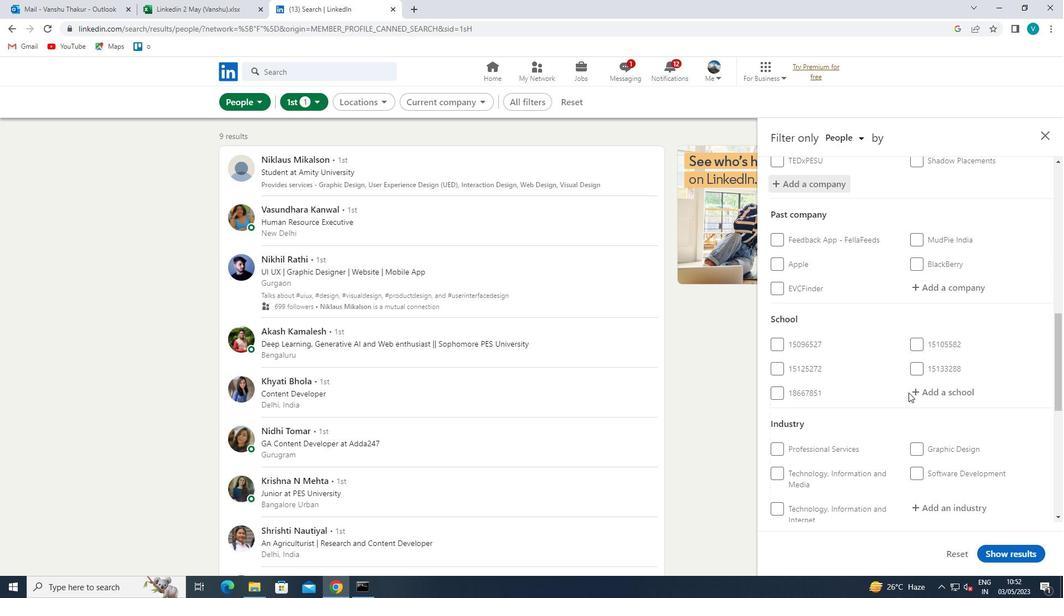 
Action: Mouse moved to (515, 597)
Screenshot: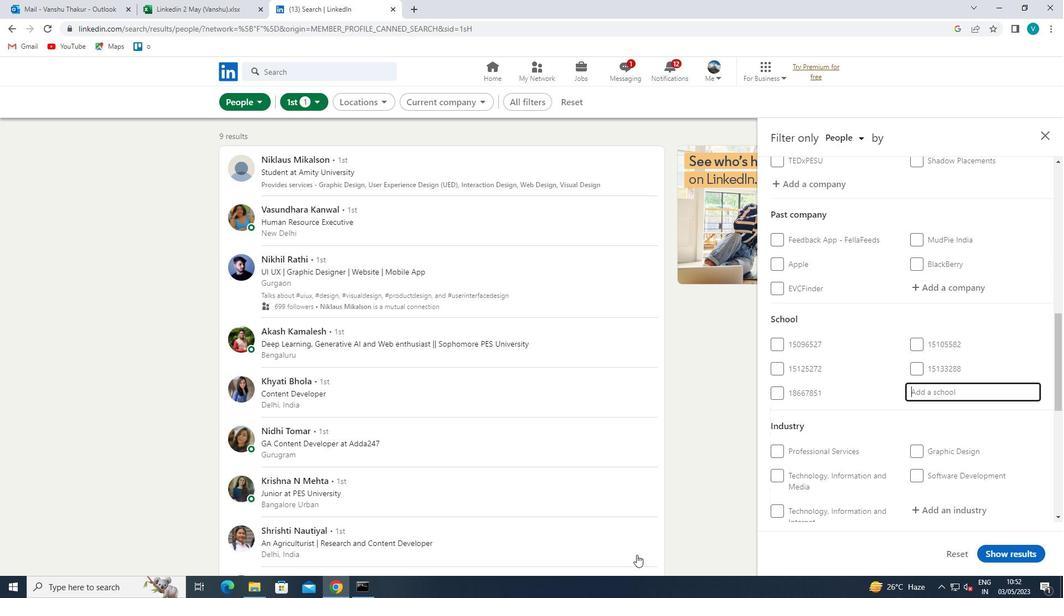 
Action: Key pressed <Key.shift>PATMNA<Key.space><Key.insert><Key.insert><Key.backspace><Key.backspace><Key.backspace><Key.backspace>NA<Key.space>
Screenshot: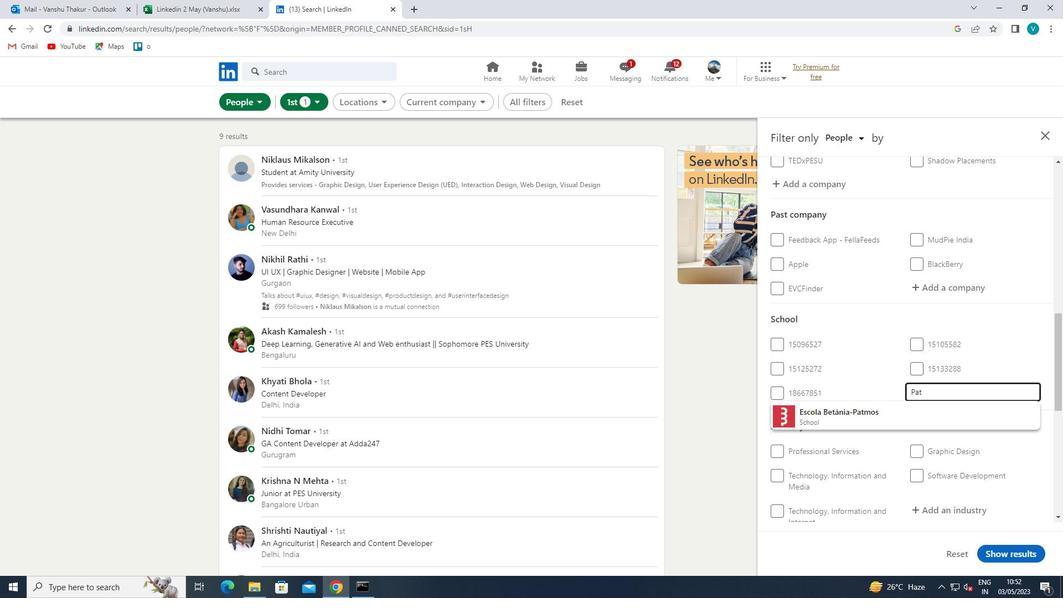 
Action: Mouse moved to (837, 450)
Screenshot: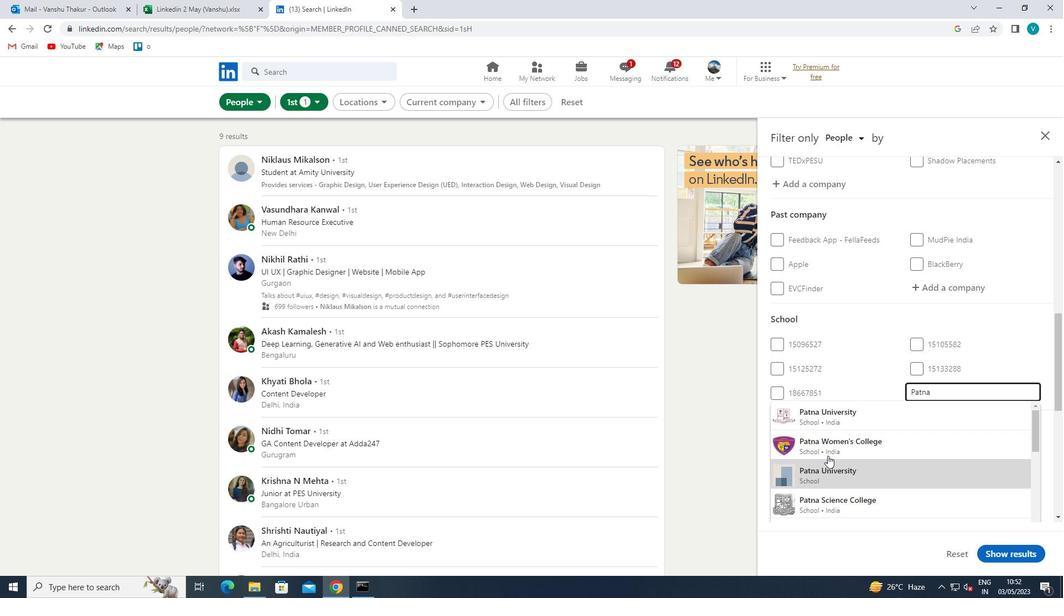 
Action: Mouse pressed left at (837, 450)
Screenshot: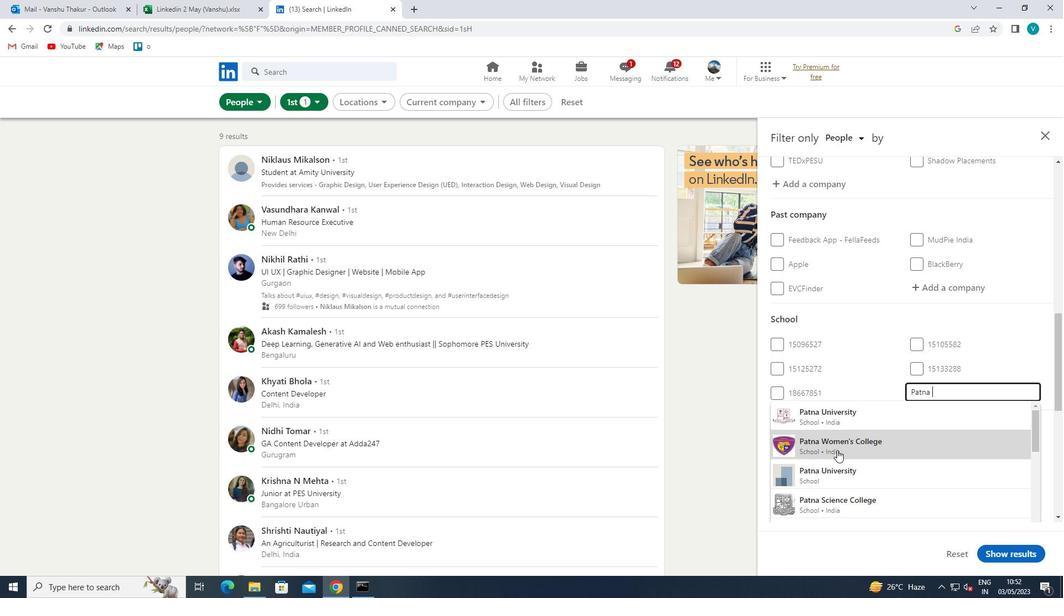
Action: Mouse scrolled (837, 449) with delta (0, 0)
Screenshot: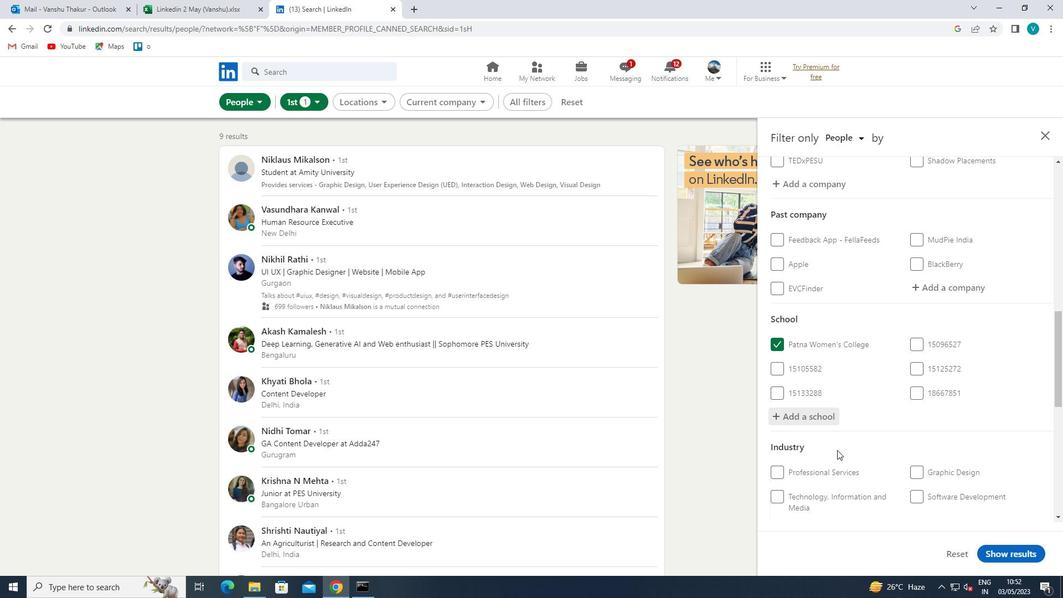 
Action: Mouse scrolled (837, 449) with delta (0, 0)
Screenshot: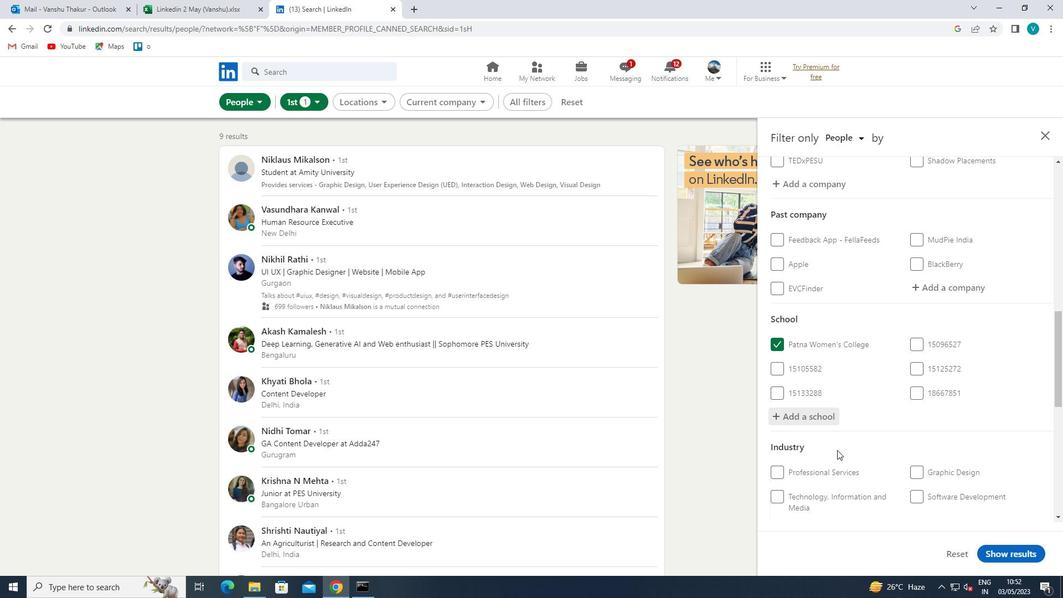 
Action: Mouse moved to (920, 419)
Screenshot: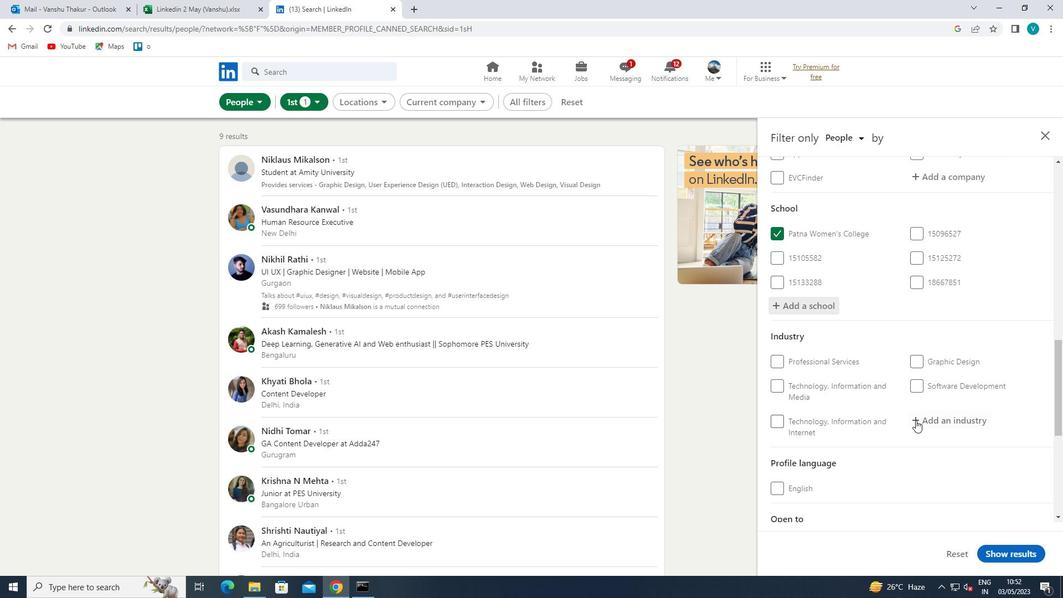 
Action: Mouse pressed left at (920, 419)
Screenshot: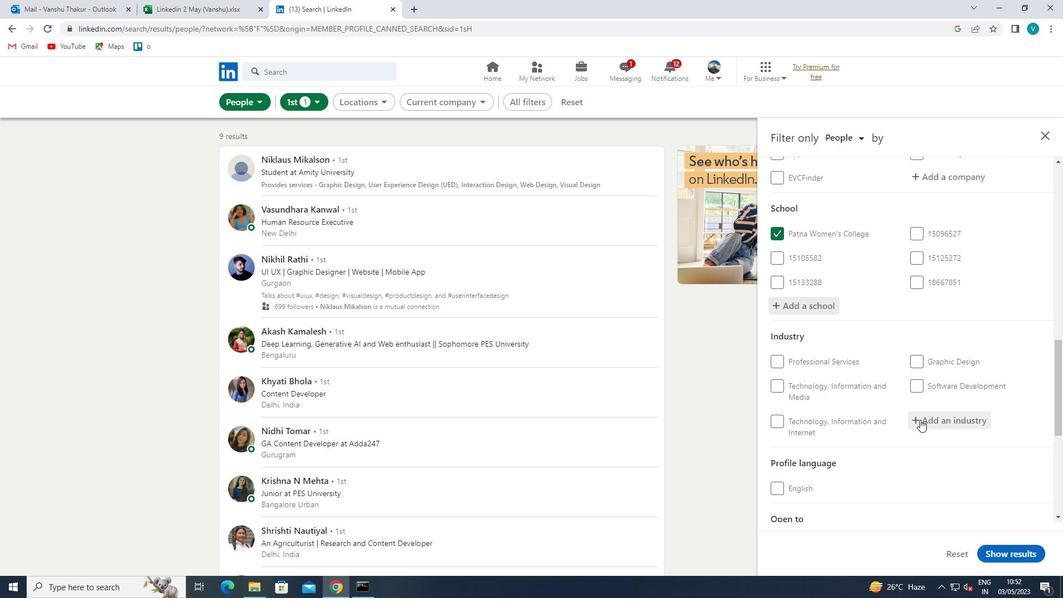 
Action: Mouse moved to (503, 606)
Screenshot: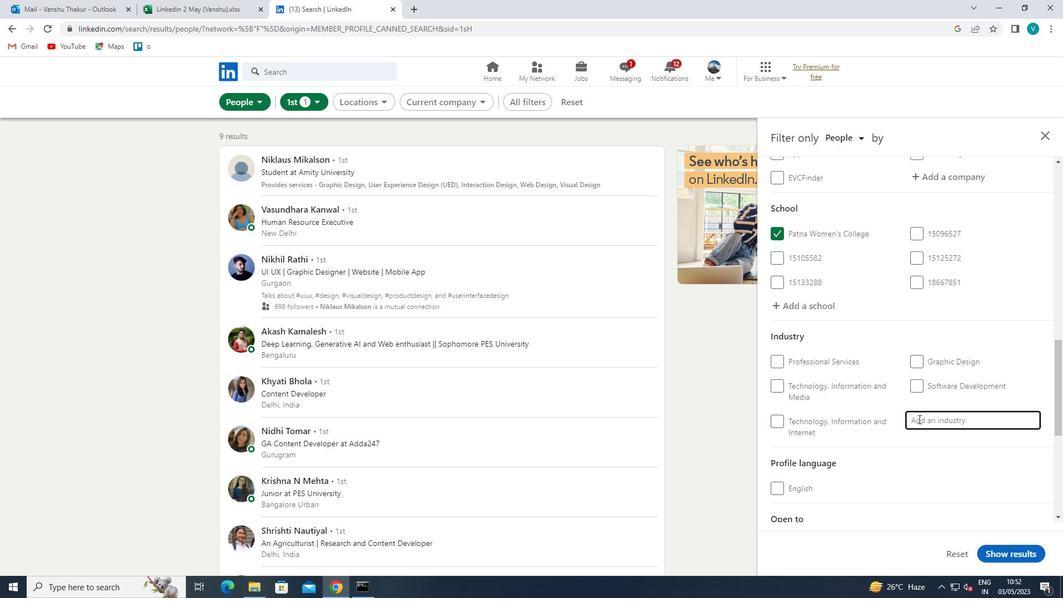 
Action: Key pressed <Key.shift>
Screenshot: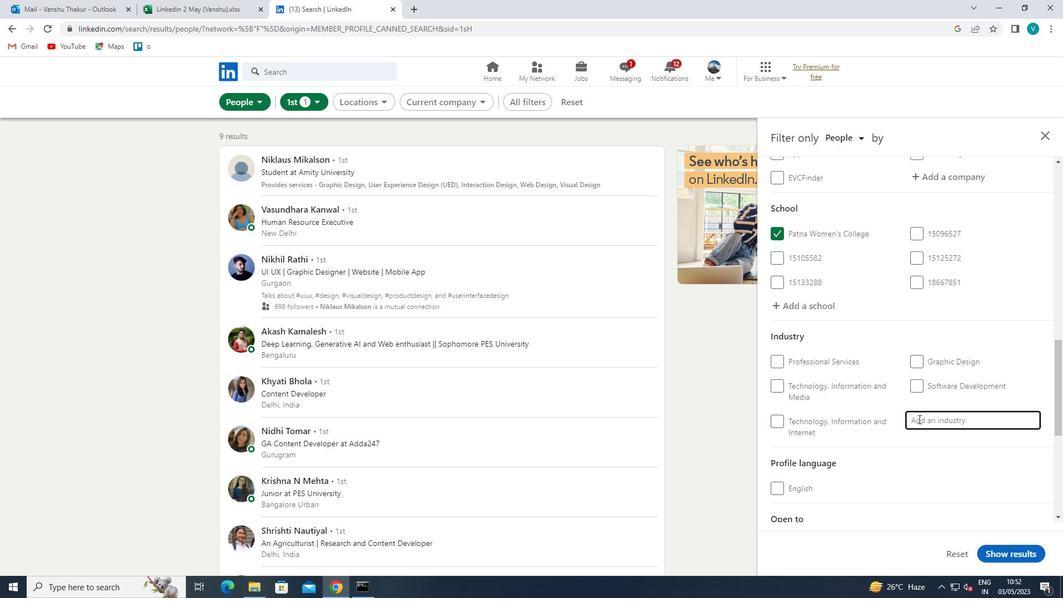 
Action: Mouse moved to (393, 598)
Screenshot: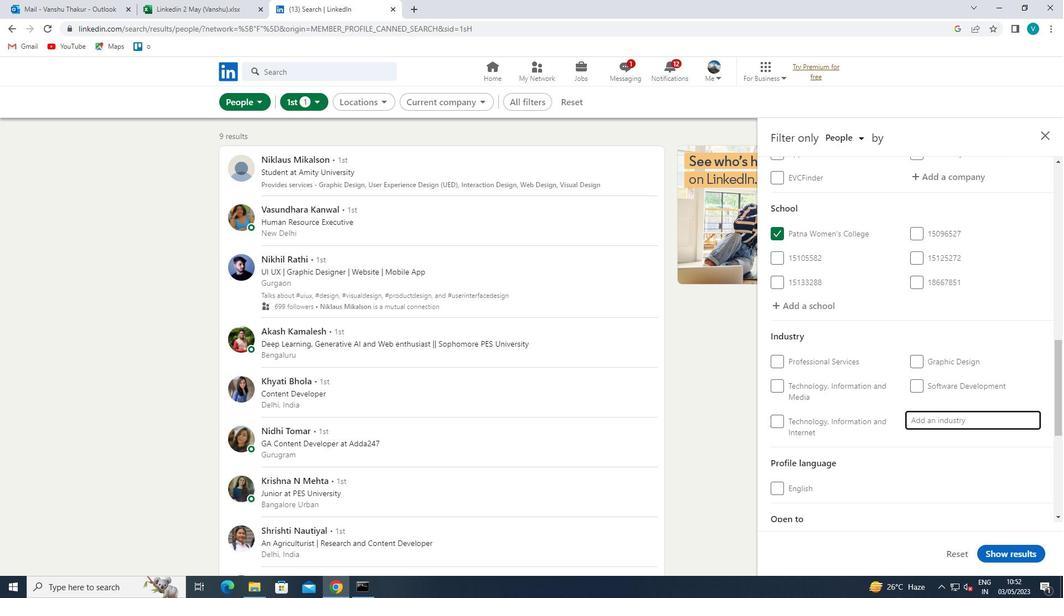 
Action: Key pressed BEVERAGE<Key.space>
Screenshot: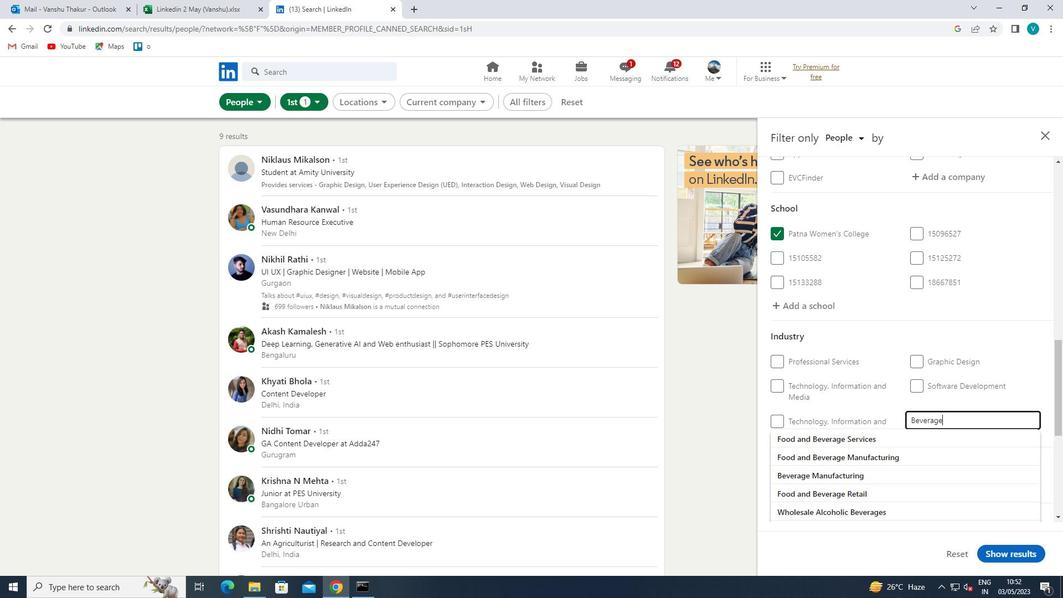 
Action: Mouse moved to (538, 598)
Screenshot: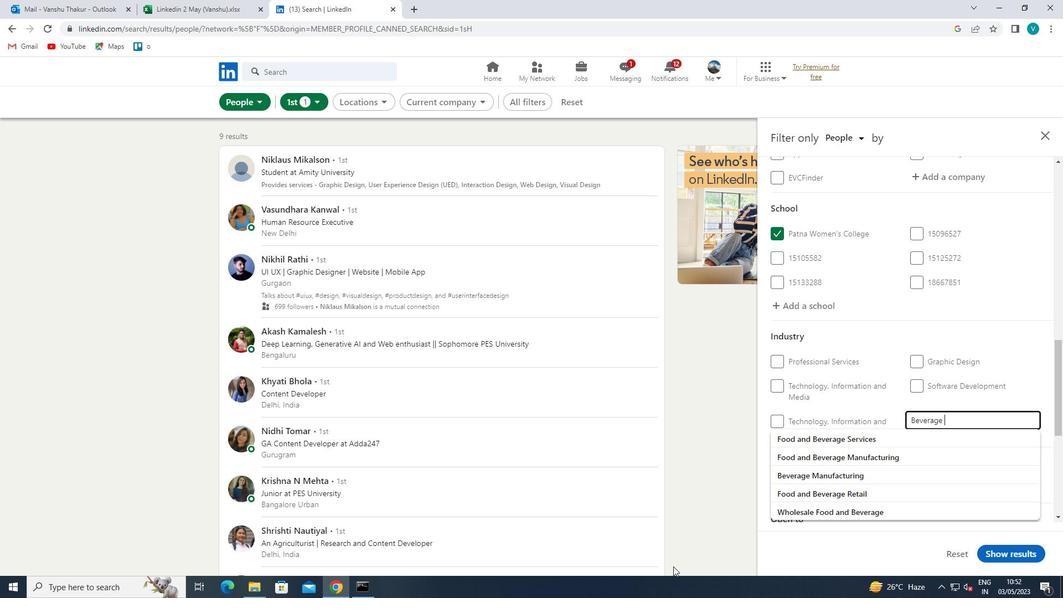 
Action: Key pressed <Key.shift>MANU
Screenshot: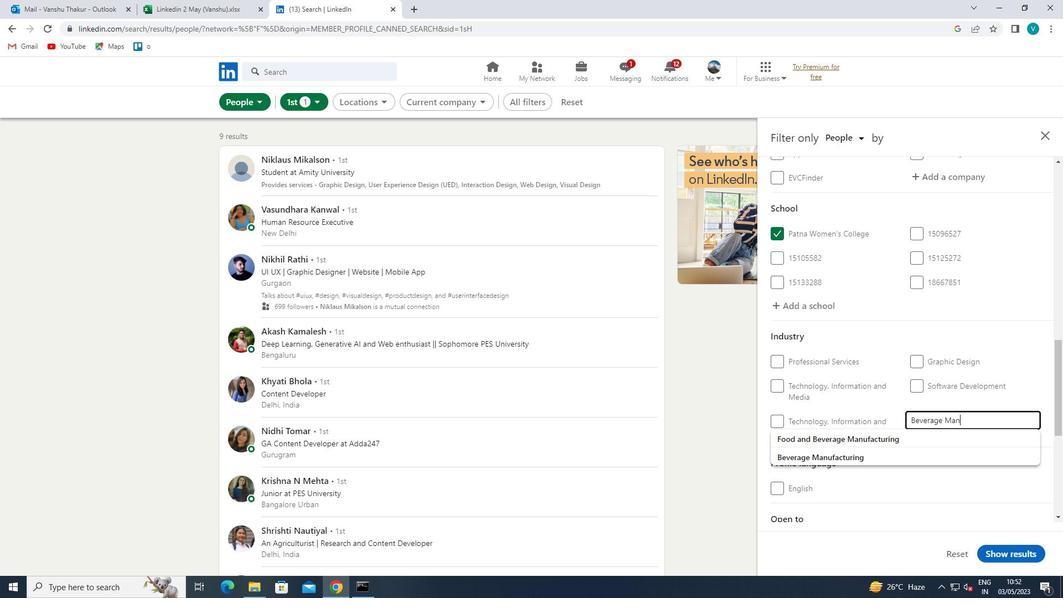 
Action: Mouse moved to (845, 454)
Screenshot: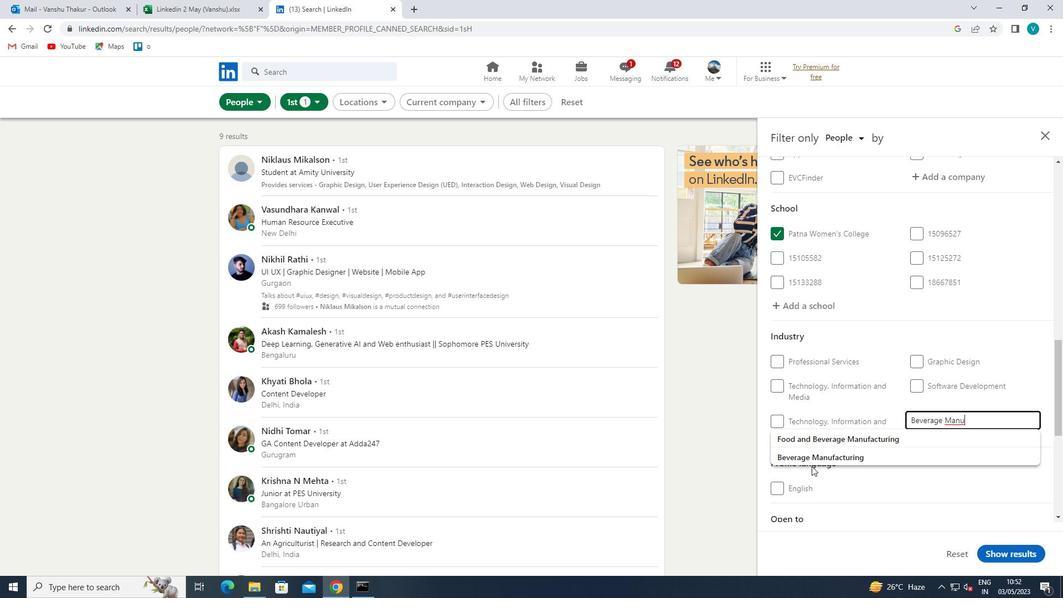 
Action: Mouse pressed left at (845, 454)
Screenshot: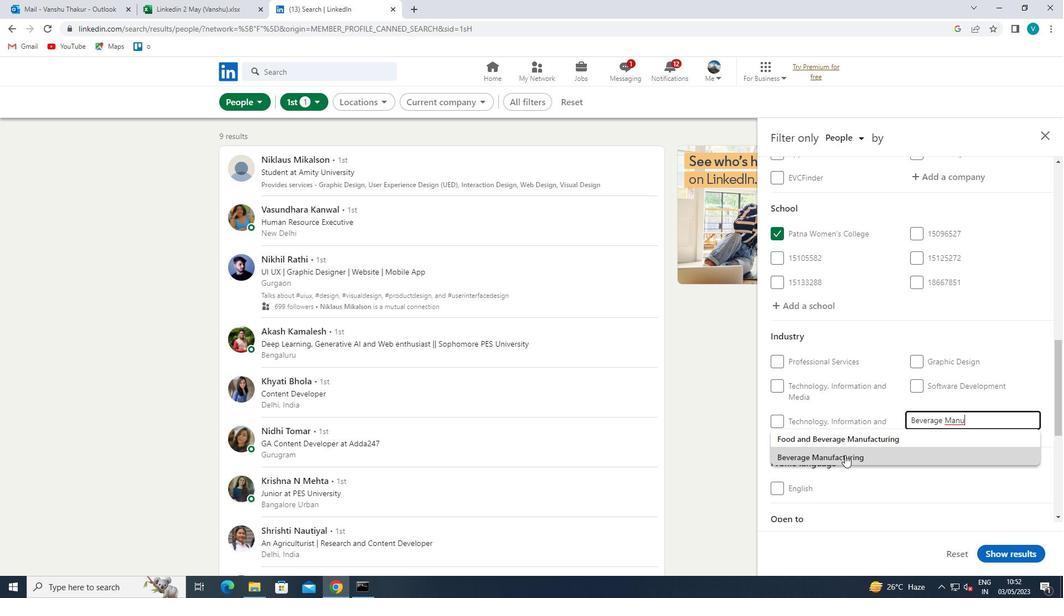 
Action: Mouse moved to (835, 459)
Screenshot: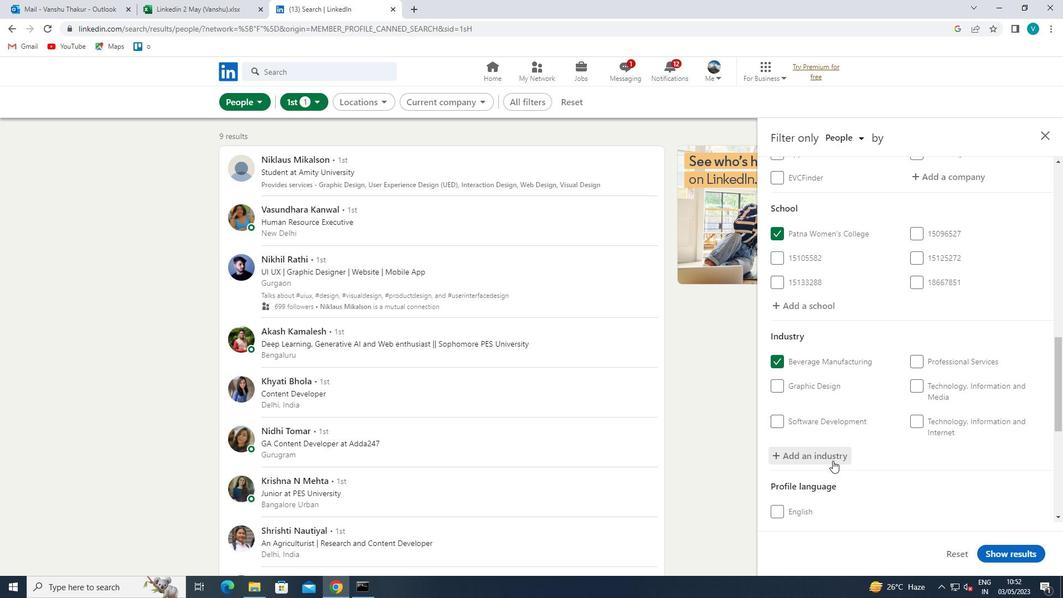 
Action: Mouse scrolled (835, 458) with delta (0, 0)
Screenshot: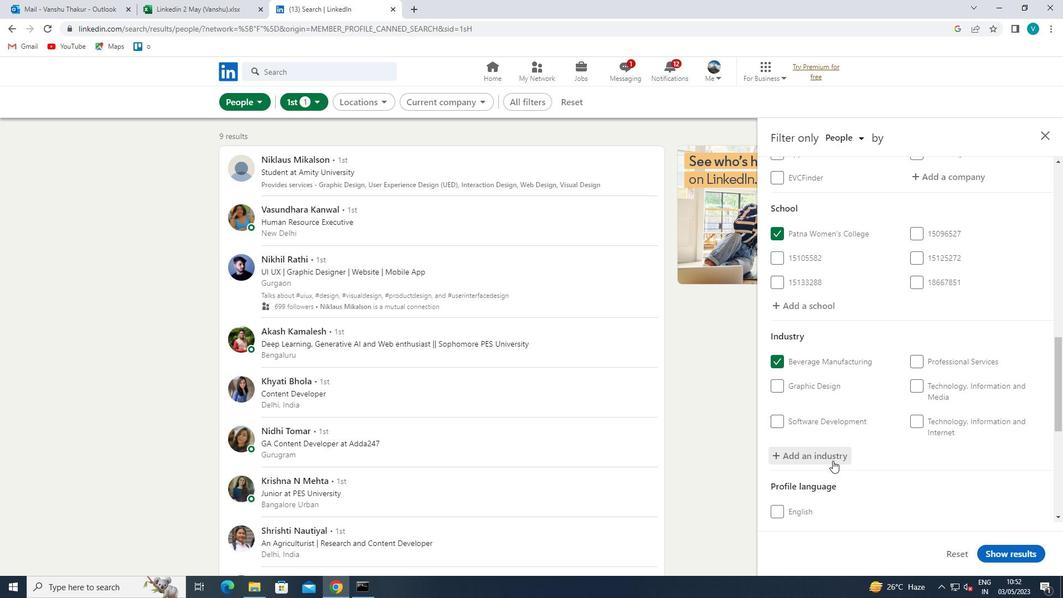 
Action: Mouse moved to (838, 456)
Screenshot: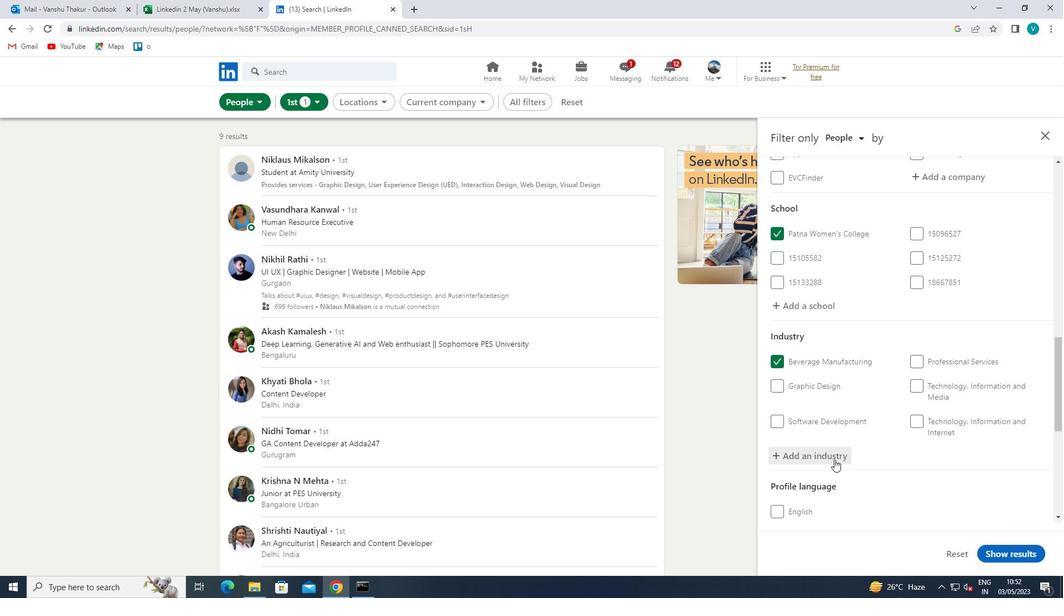
Action: Mouse scrolled (838, 456) with delta (0, 0)
Screenshot: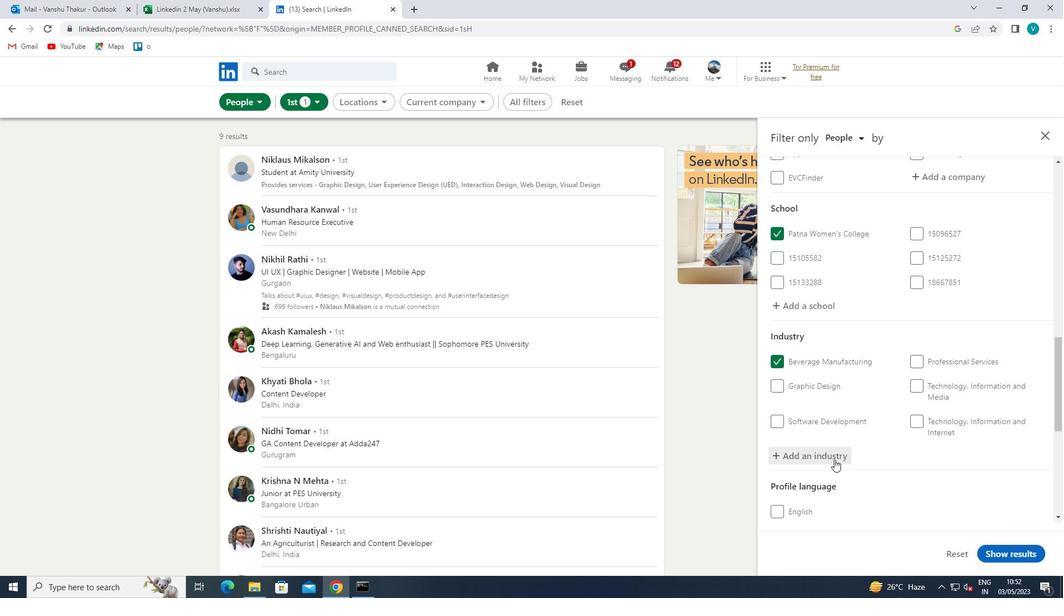 
Action: Mouse moved to (872, 456)
Screenshot: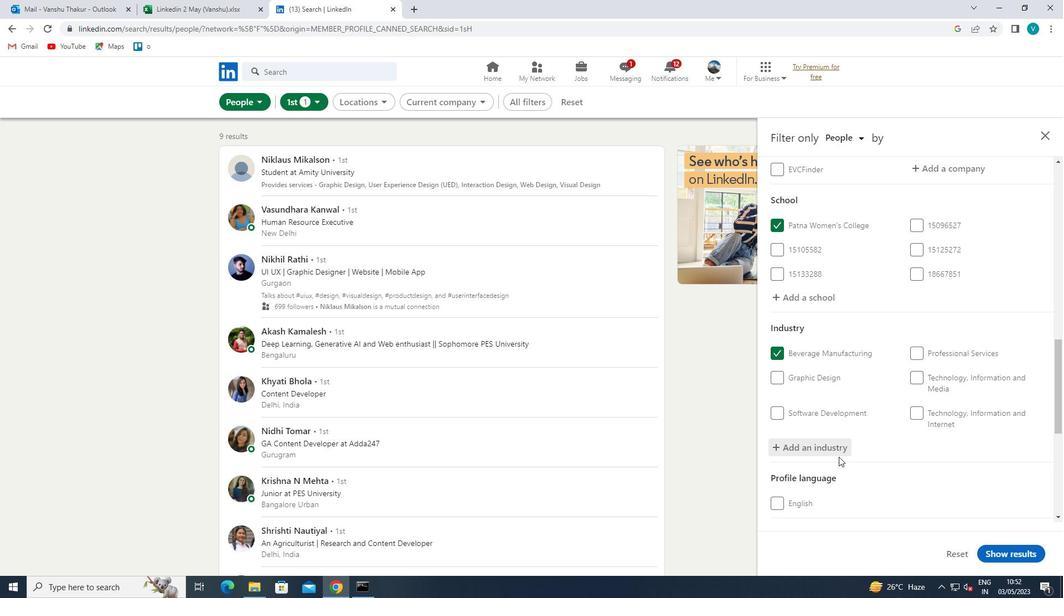 
Action: Mouse scrolled (872, 455) with delta (0, 0)
Screenshot: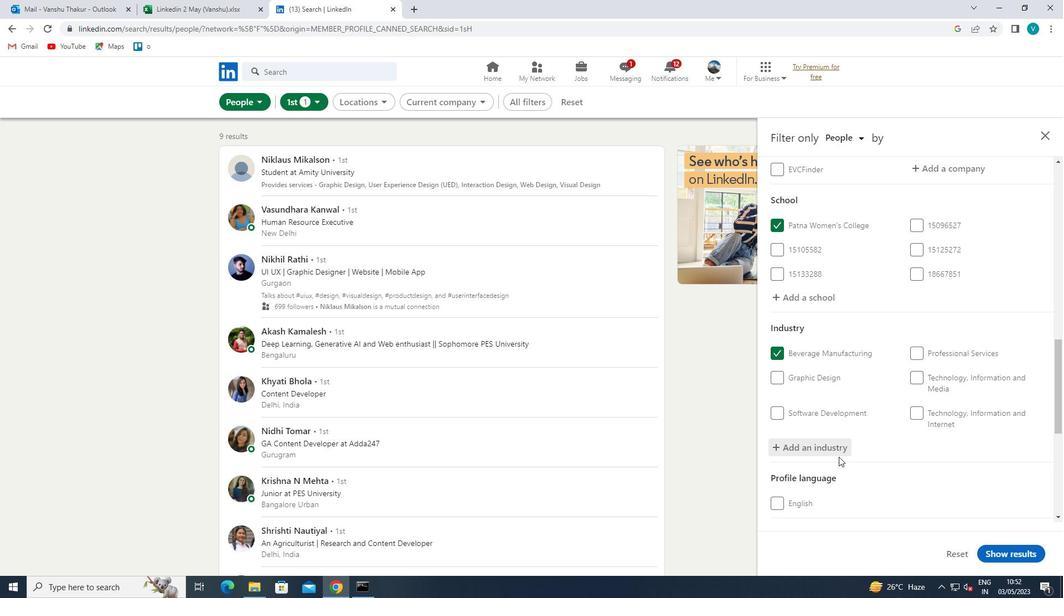 
Action: Mouse moved to (888, 451)
Screenshot: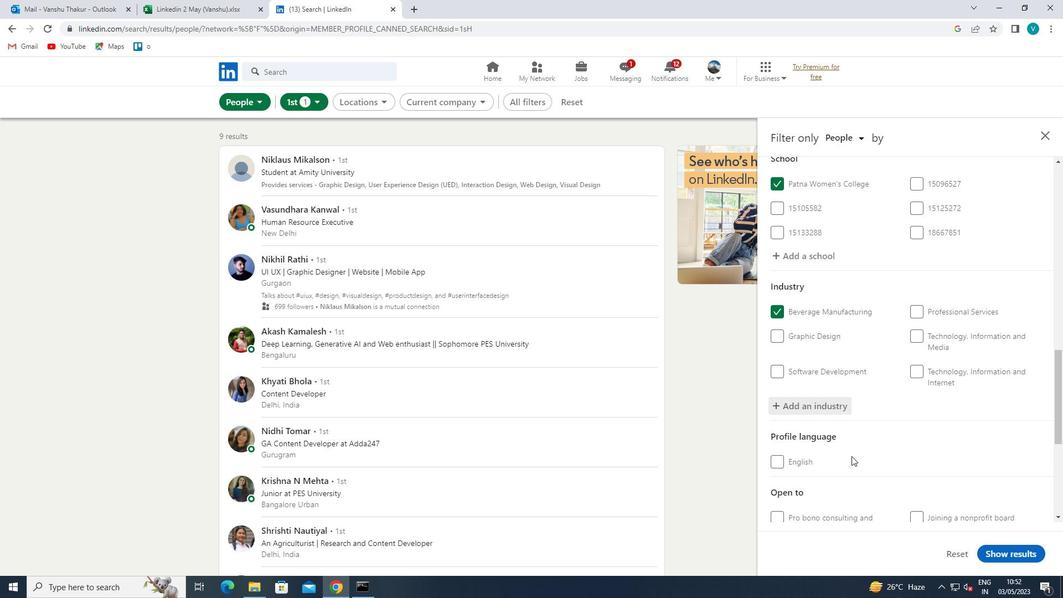 
Action: Mouse scrolled (888, 451) with delta (0, 0)
Screenshot: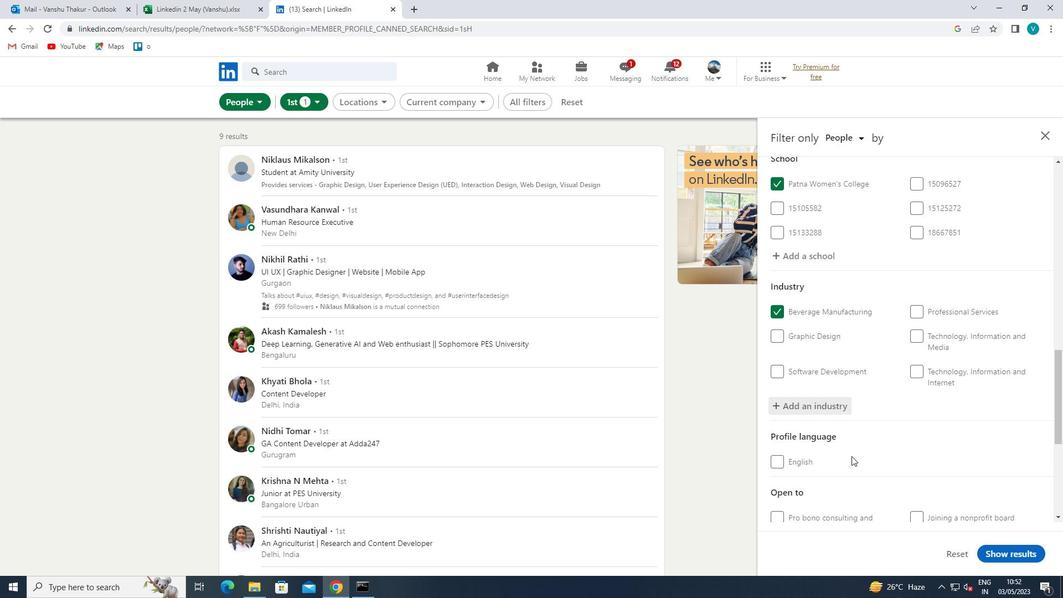 
Action: Mouse moved to (893, 446)
Screenshot: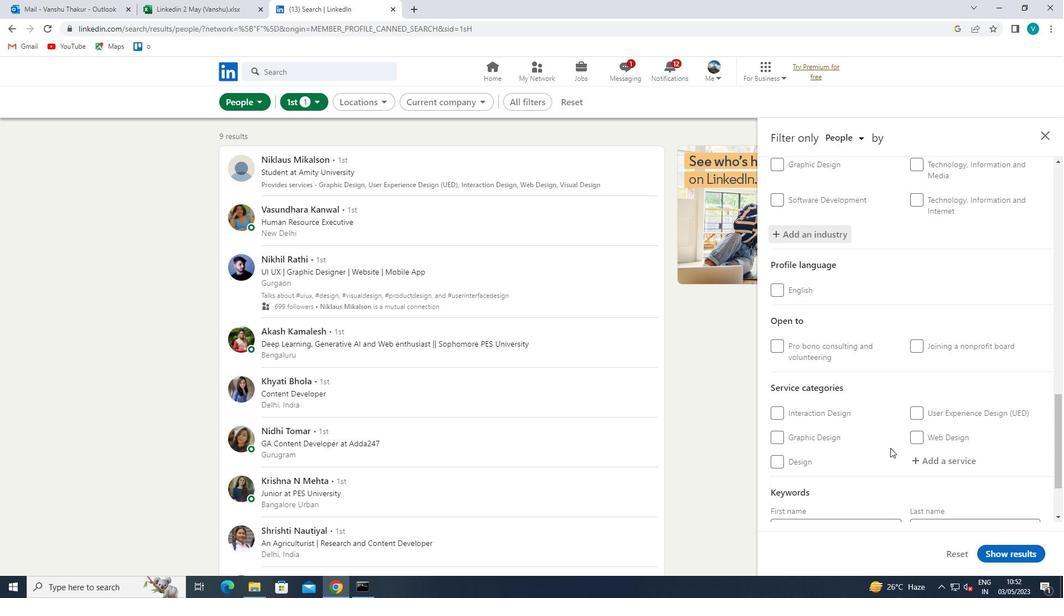 
Action: Mouse scrolled (893, 445) with delta (0, 0)
Screenshot: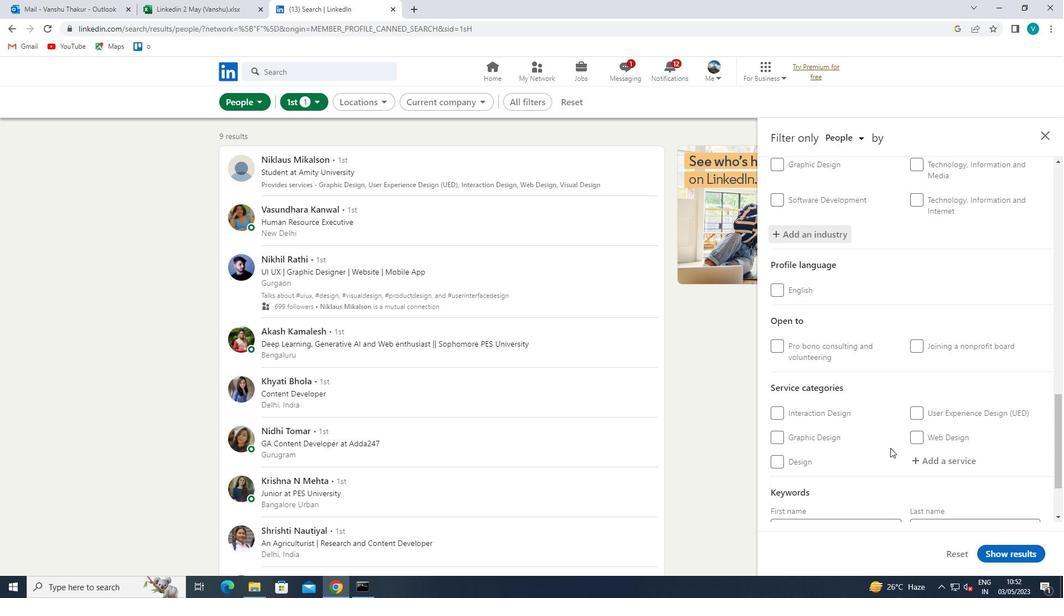 
Action: Mouse scrolled (893, 445) with delta (0, 0)
Screenshot: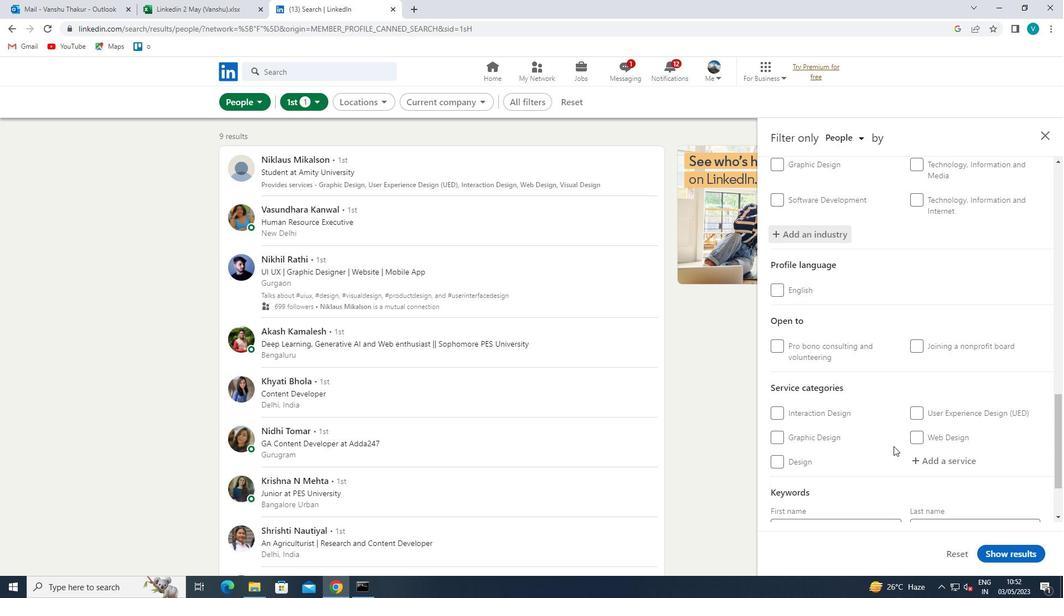 
Action: Mouse moved to (947, 364)
Screenshot: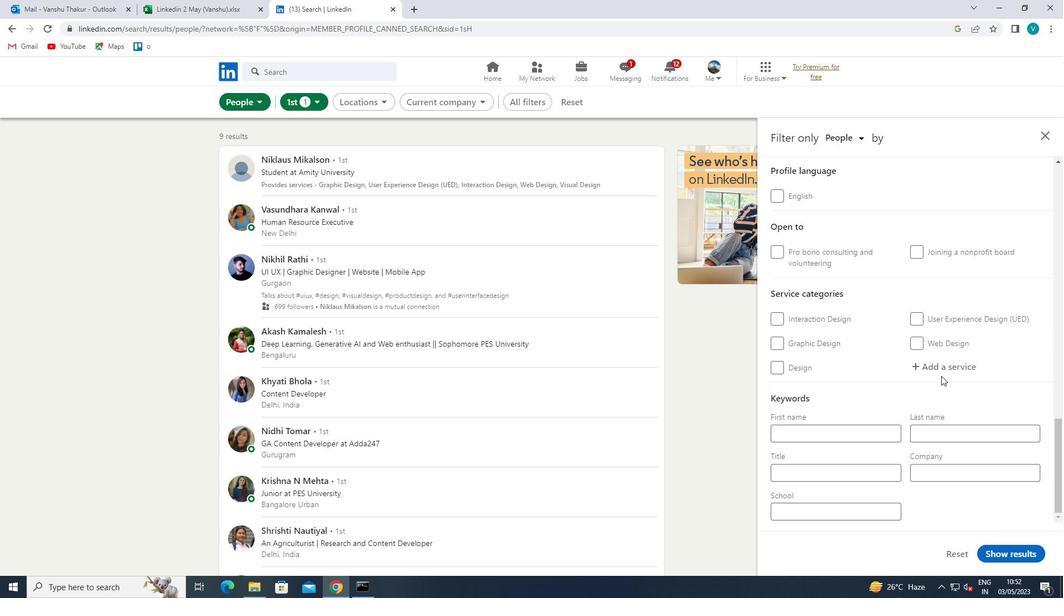 
Action: Mouse pressed left at (947, 364)
Screenshot: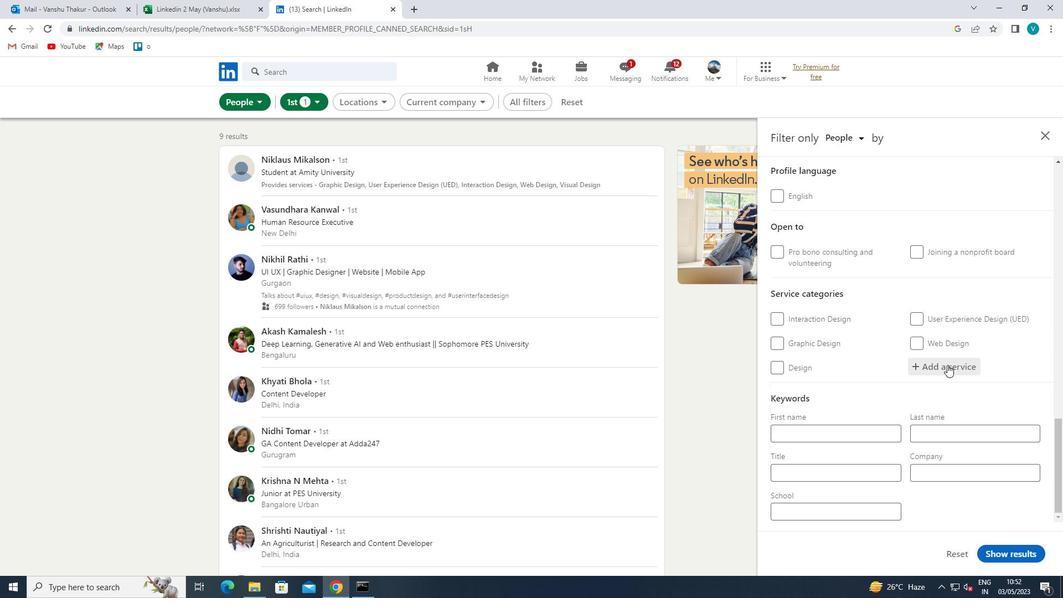 
Action: Mouse moved to (567, 579)
Screenshot: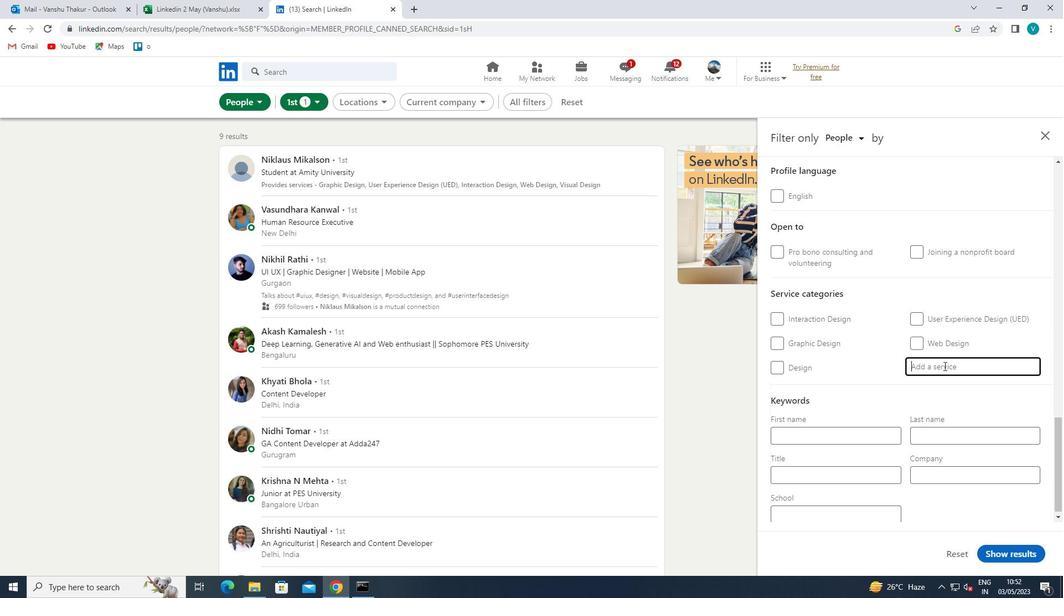 
Action: Key pressed <Key.shift>
Screenshot: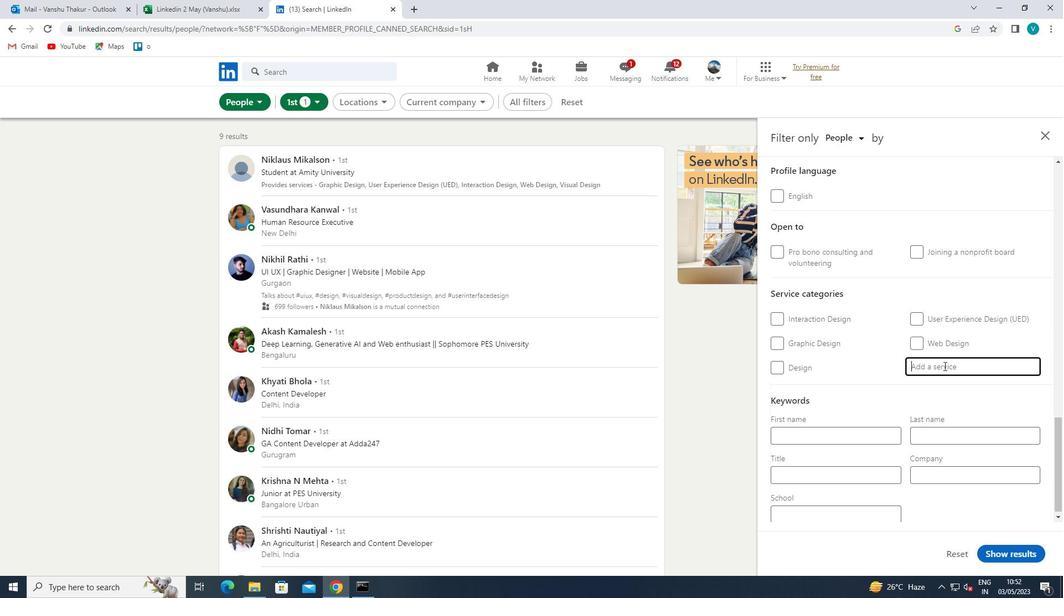 
Action: Mouse moved to (510, 598)
Screenshot: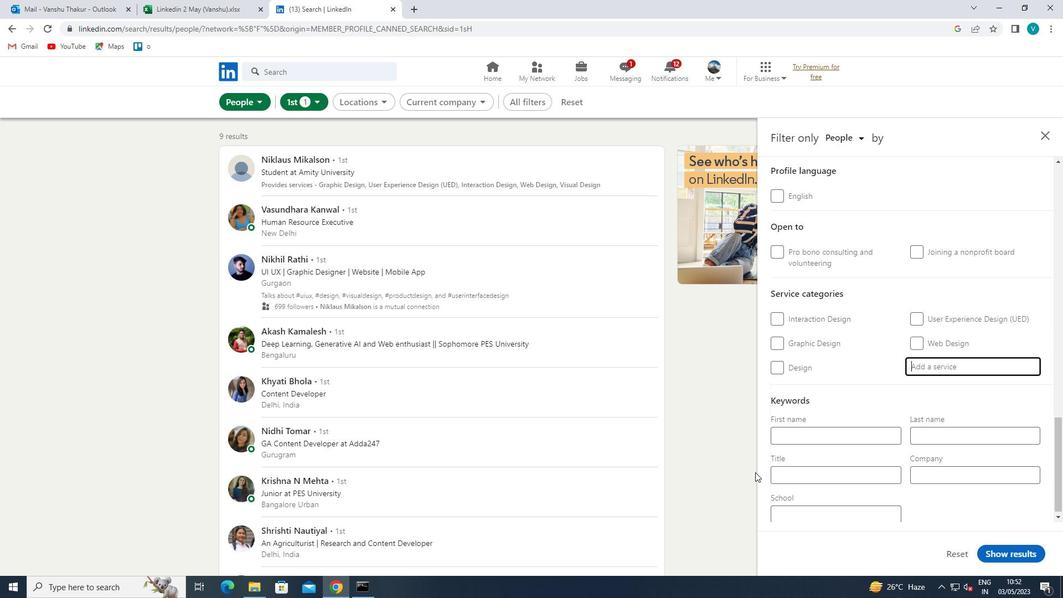 
Action: Key pressed NATURE<Key.space>
Screenshot: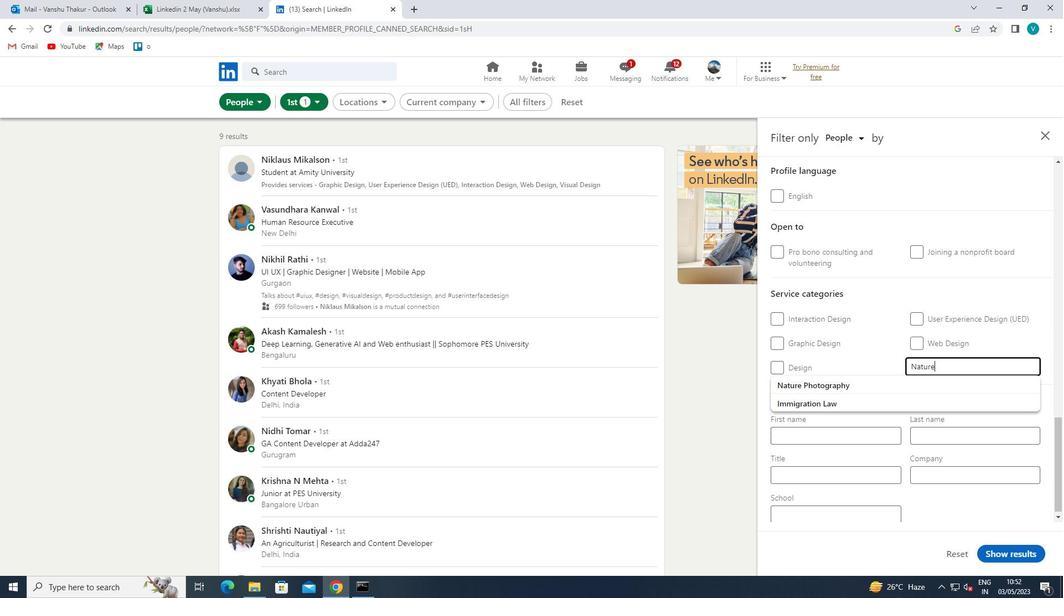 
Action: Mouse moved to (860, 384)
Screenshot: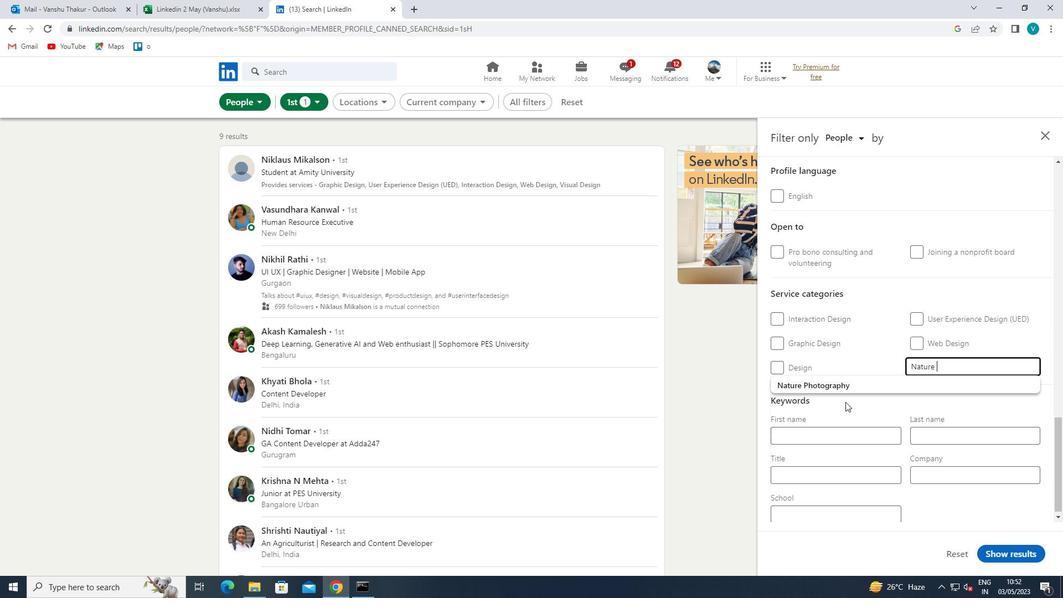 
Action: Mouse pressed left at (860, 384)
Screenshot: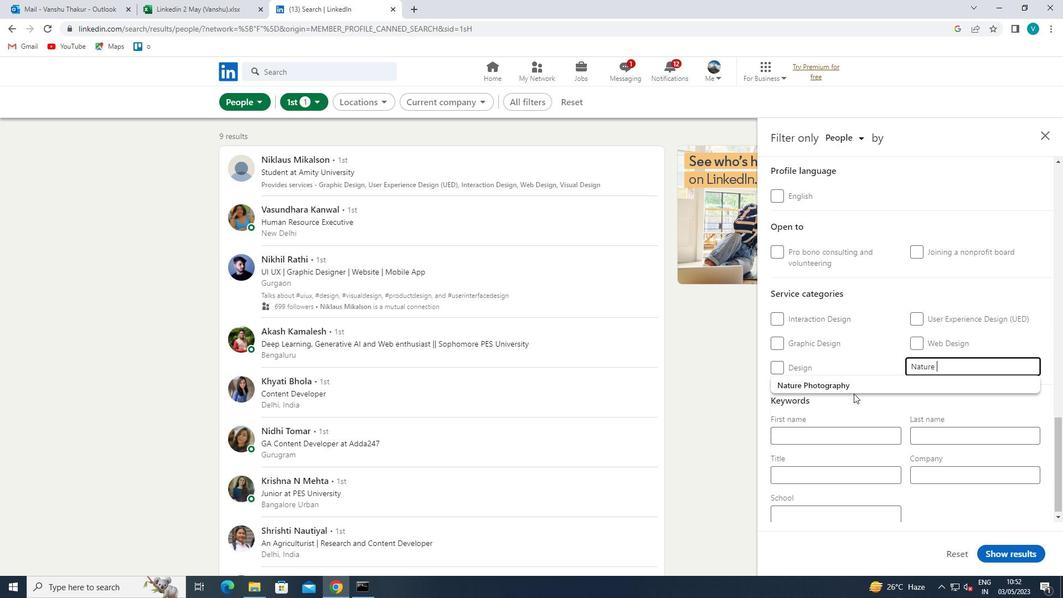 
Action: Mouse moved to (855, 386)
Screenshot: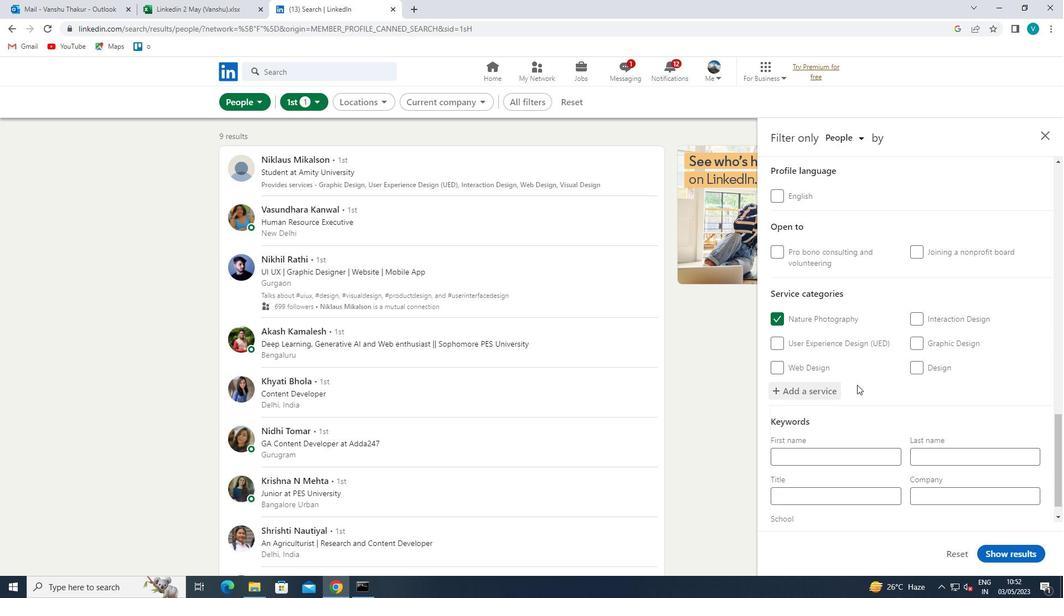 
Action: Mouse scrolled (855, 385) with delta (0, 0)
Screenshot: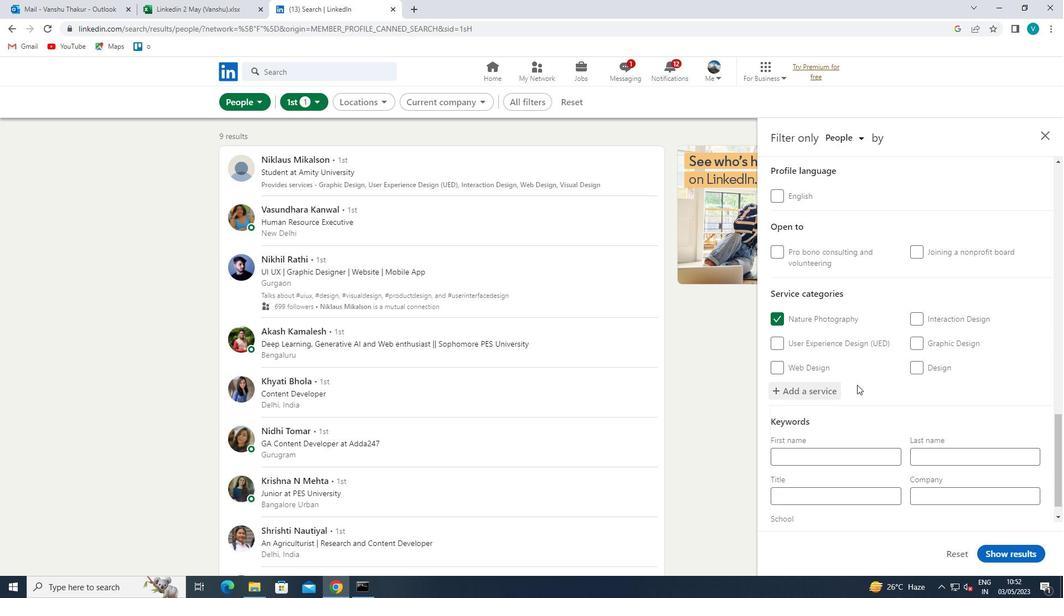 
Action: Mouse scrolled (855, 385) with delta (0, 0)
Screenshot: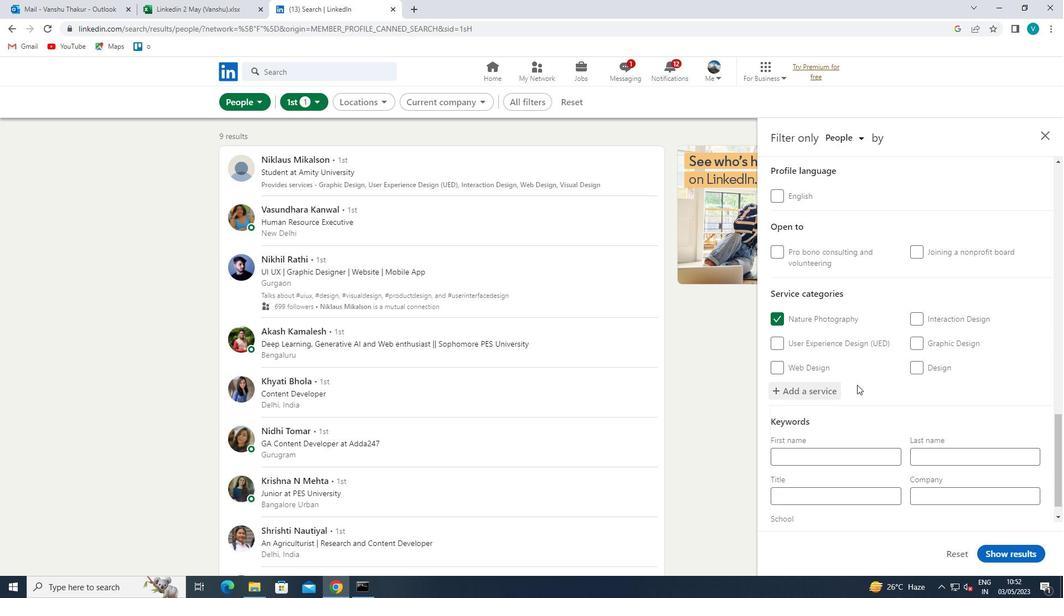 
Action: Mouse moved to (863, 472)
Screenshot: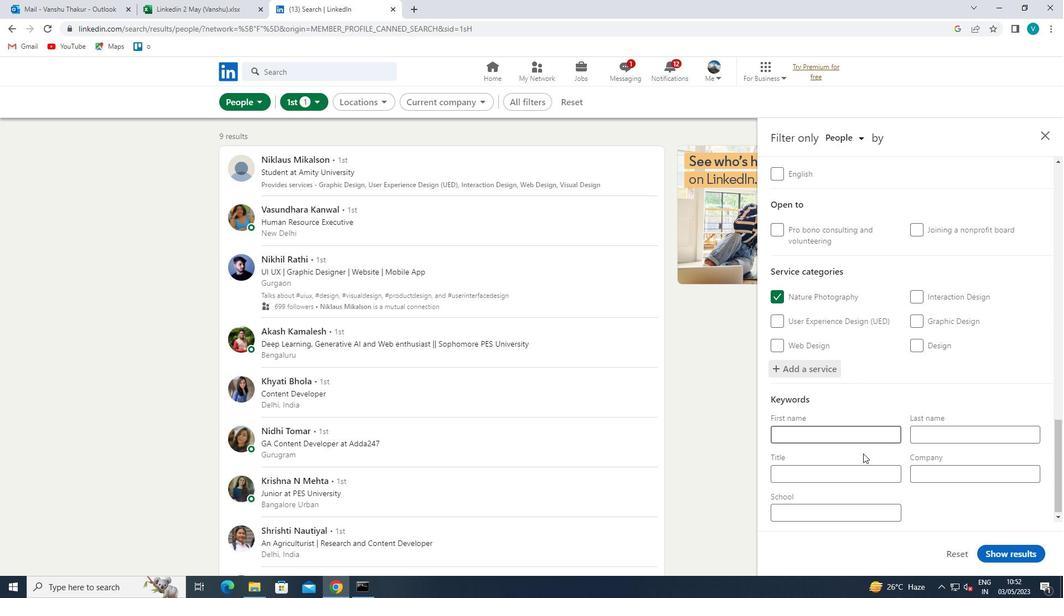 
Action: Mouse pressed left at (863, 472)
Screenshot: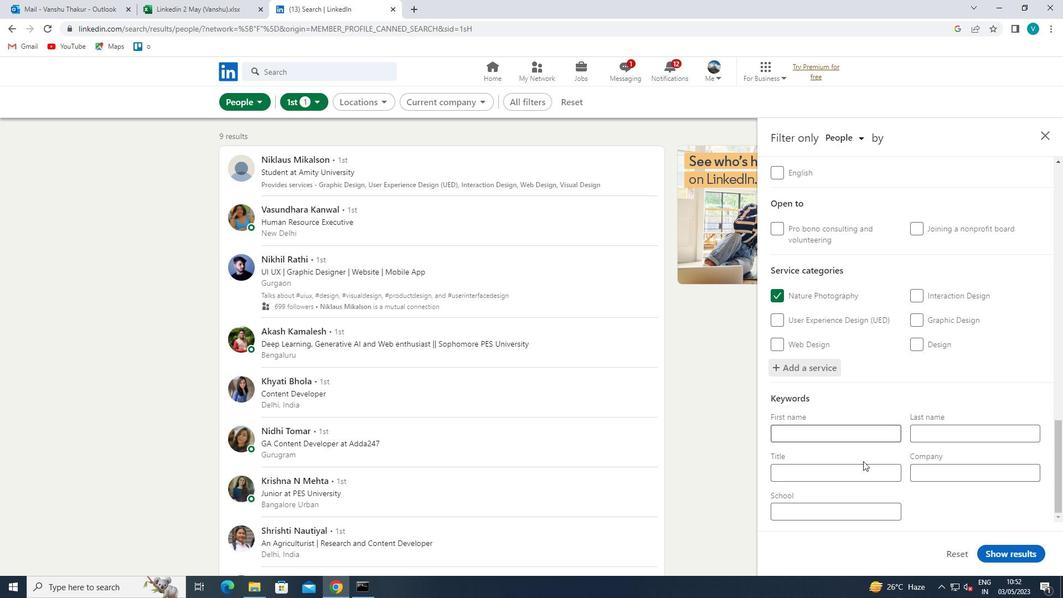 
Action: Mouse moved to (645, 598)
Screenshot: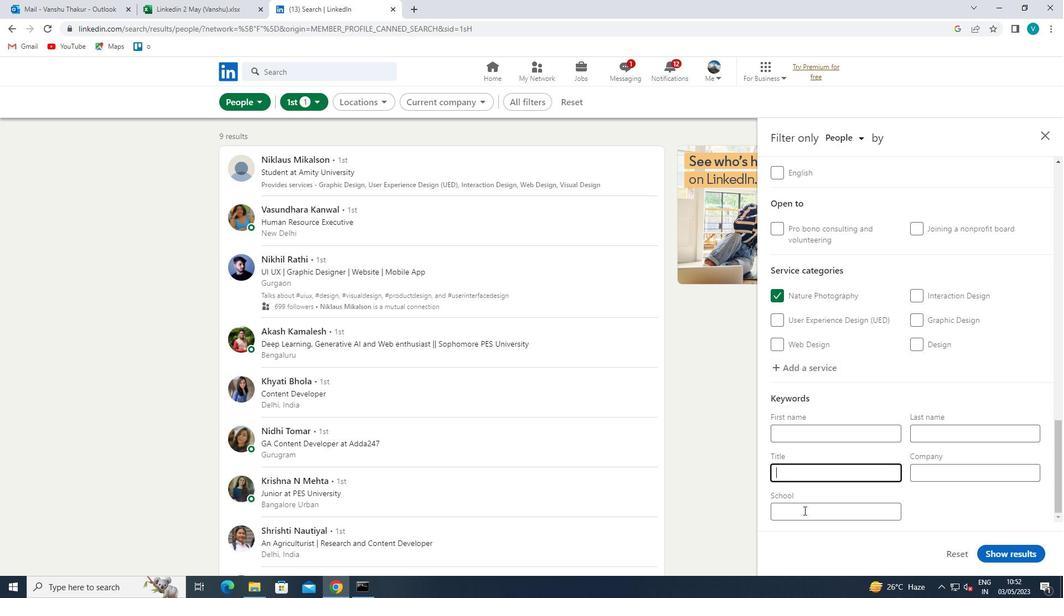
Action: Key pressed <Key.shift>VETERINARY<Key.space><Key.shift>ASSISTANT<Key.space>
Screenshot: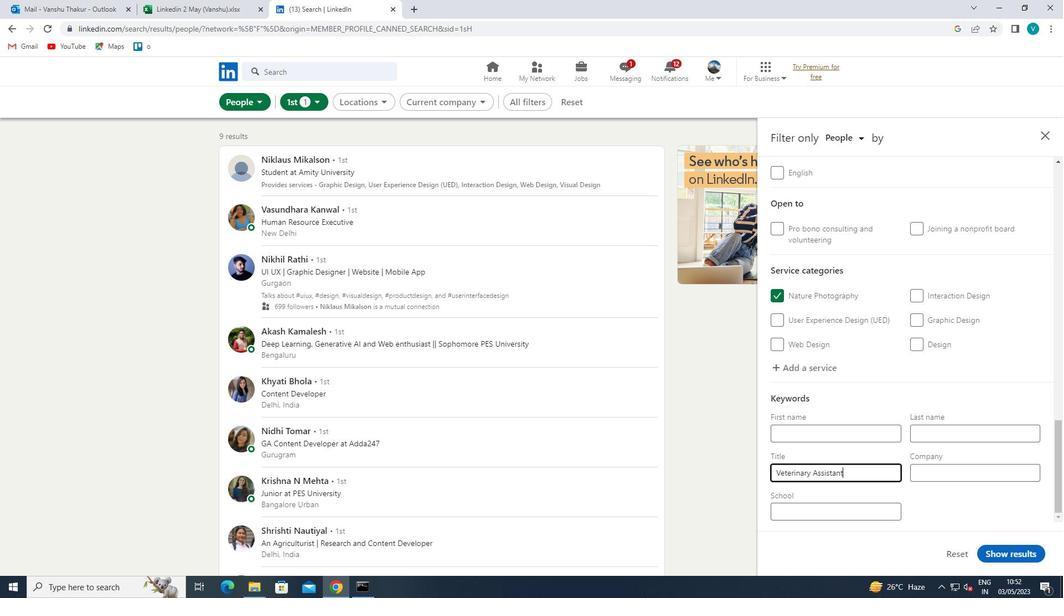 
Action: Mouse moved to (1030, 558)
Screenshot: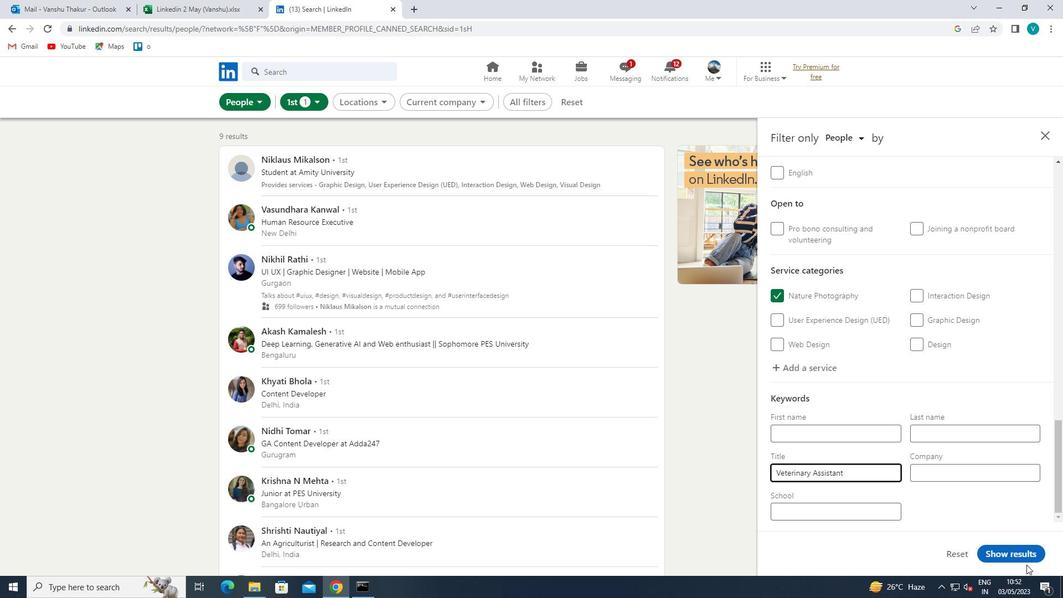 
Action: Mouse pressed left at (1030, 558)
Screenshot: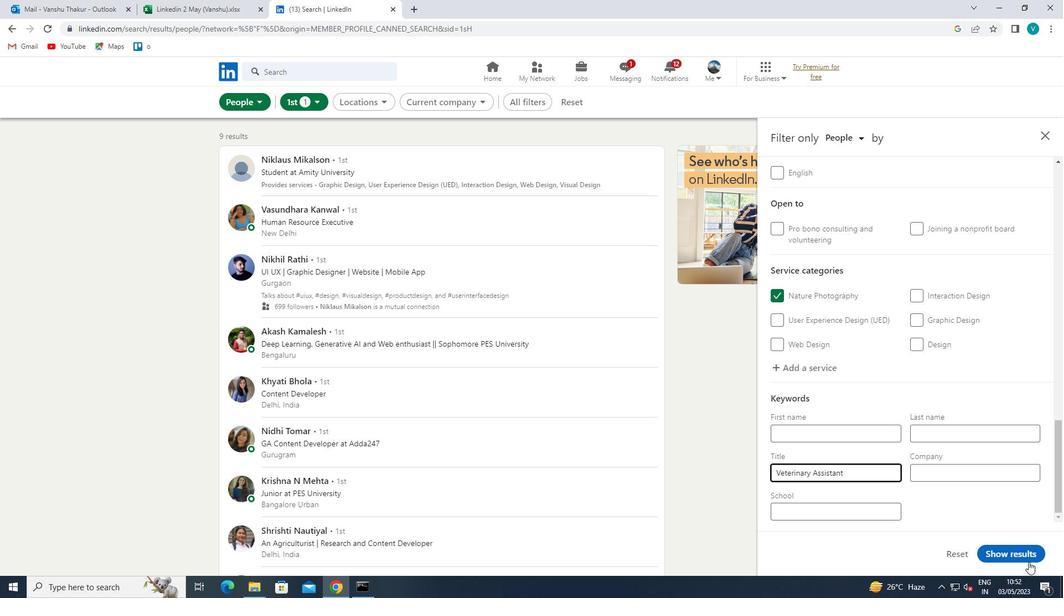 
Action: Mouse moved to (956, 400)
Screenshot: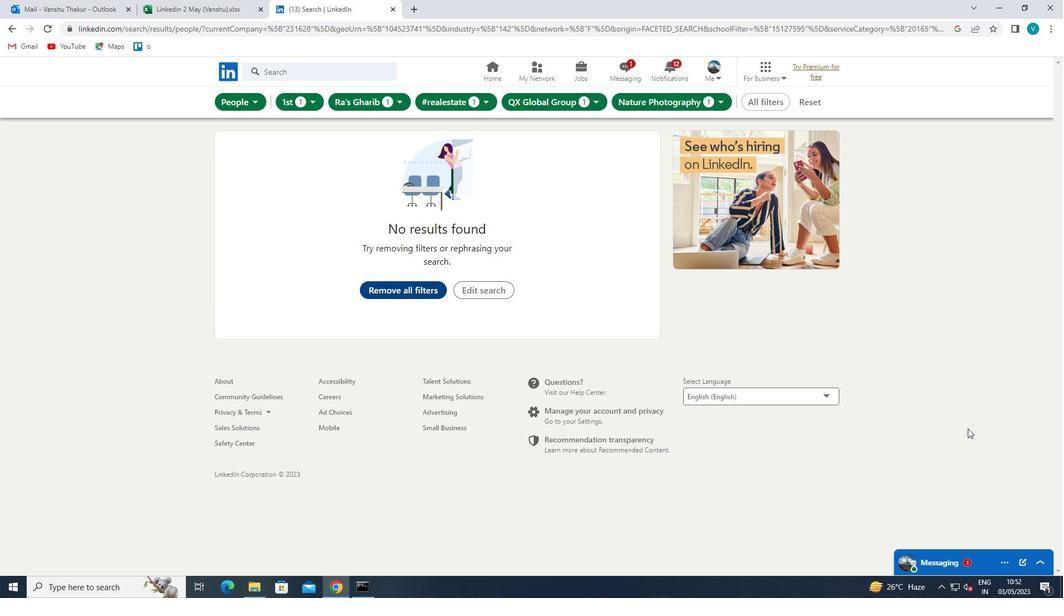 
